 Task: Look for space in Gaborone, Botswana from 8th June, 2023 to 16th June, 2023 for 2 adults in price range Rs.10000 to Rs.15000. Place can be entire place with 1  bedroom having 1 bed and 1 bathroom. Property type can be house, flat, guest house, hotel. Amenities needed are: wifi, washing machine. Booking option can be shelf check-in. Required host language is English.
Action: Mouse moved to (418, 90)
Screenshot: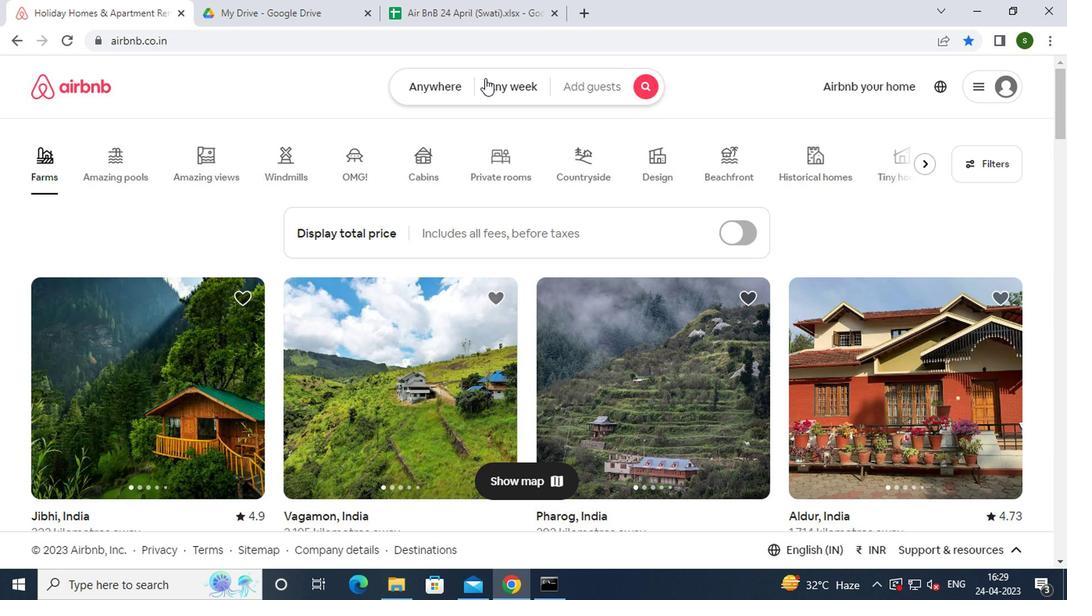 
Action: Mouse pressed left at (418, 90)
Screenshot: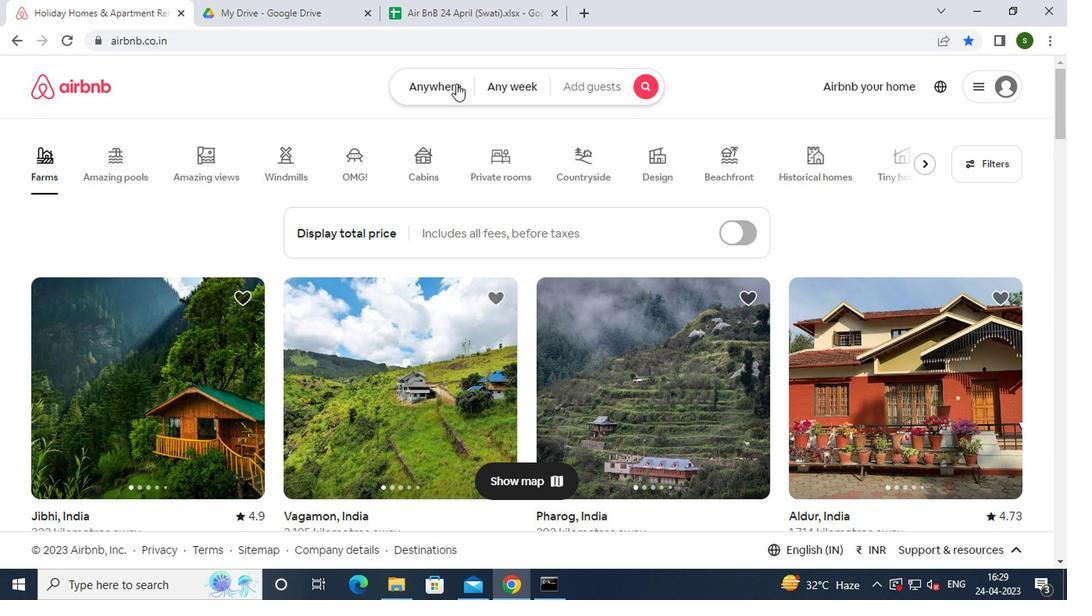 
Action: Mouse moved to (325, 144)
Screenshot: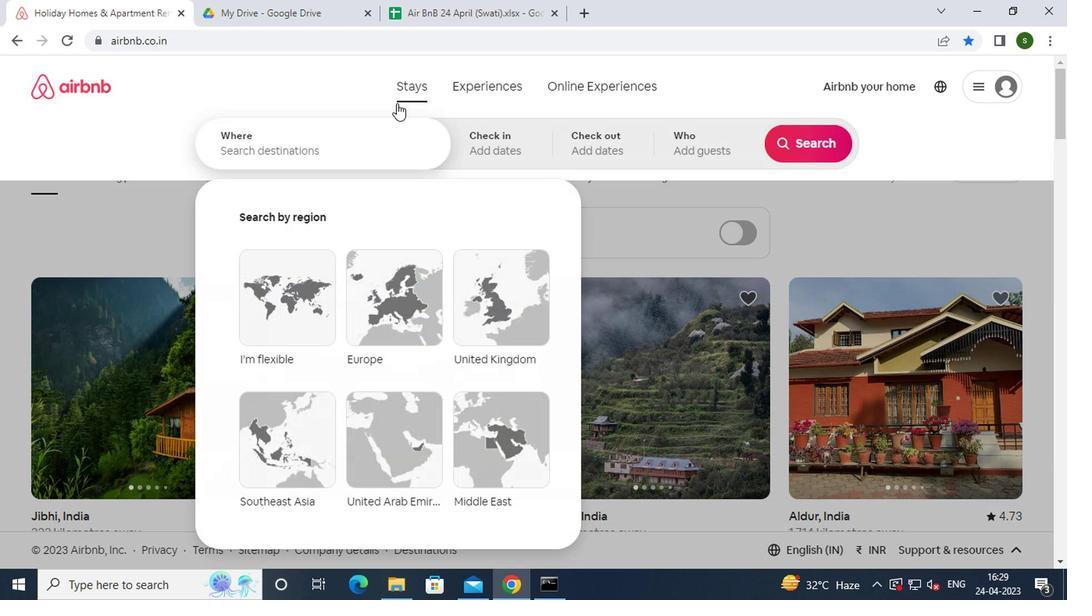 
Action: Mouse pressed left at (325, 144)
Screenshot: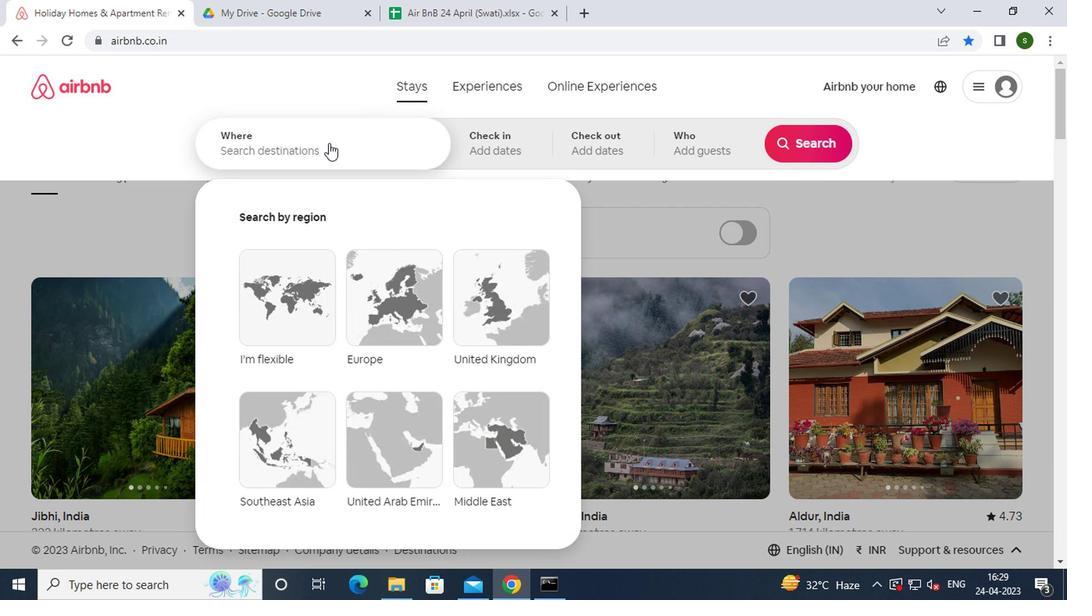 
Action: Key pressed g<Key.caps_lock>aborone,<Key.space><Key.caps_lock>b<Key.caps_lock>otswana<Key.enter>
Screenshot: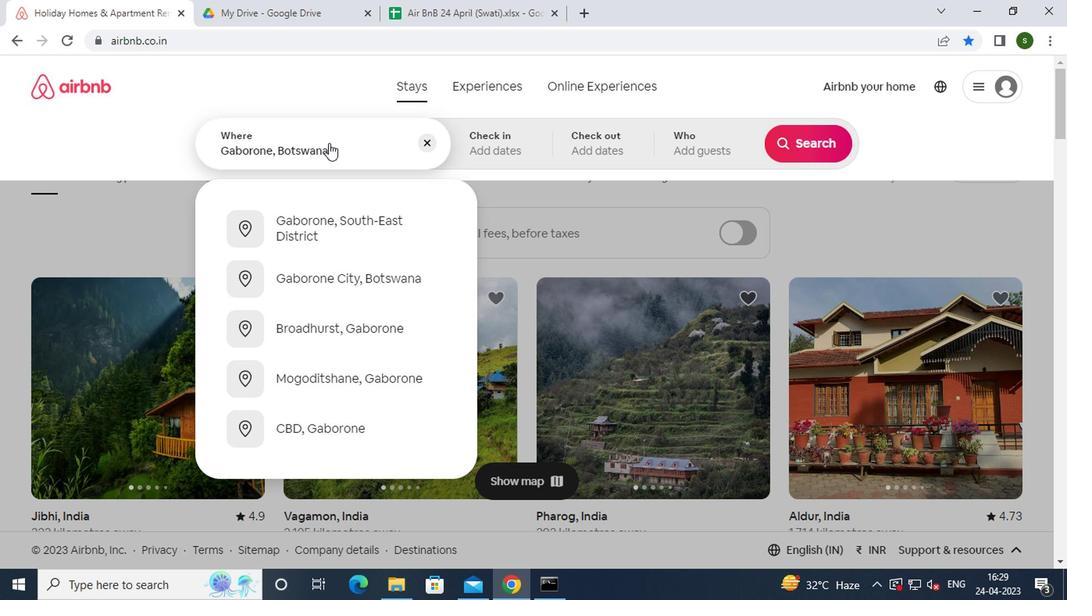 
Action: Mouse moved to (789, 266)
Screenshot: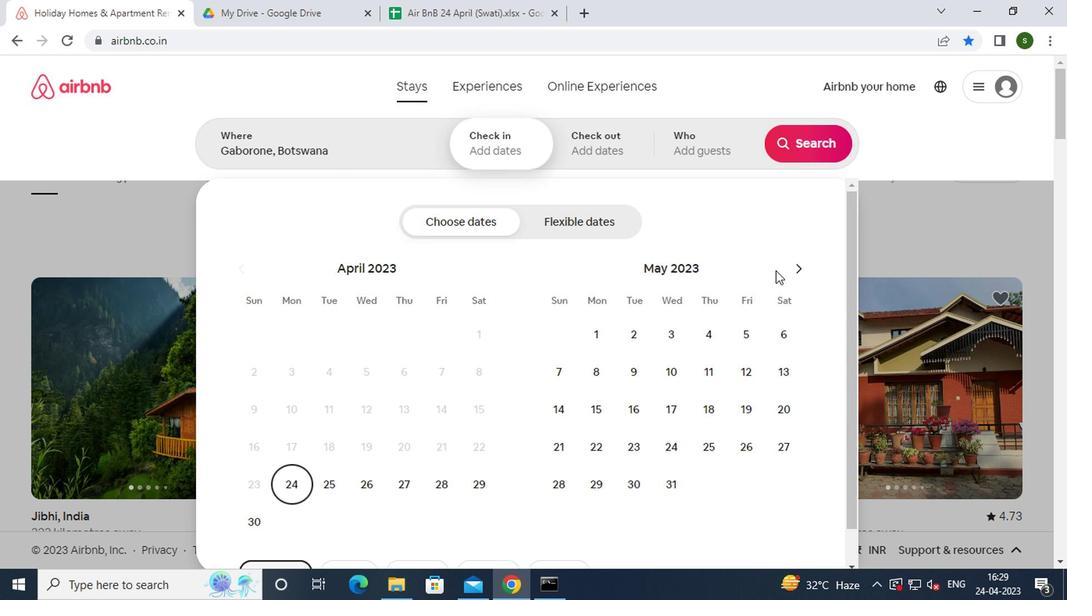 
Action: Mouse pressed left at (789, 266)
Screenshot: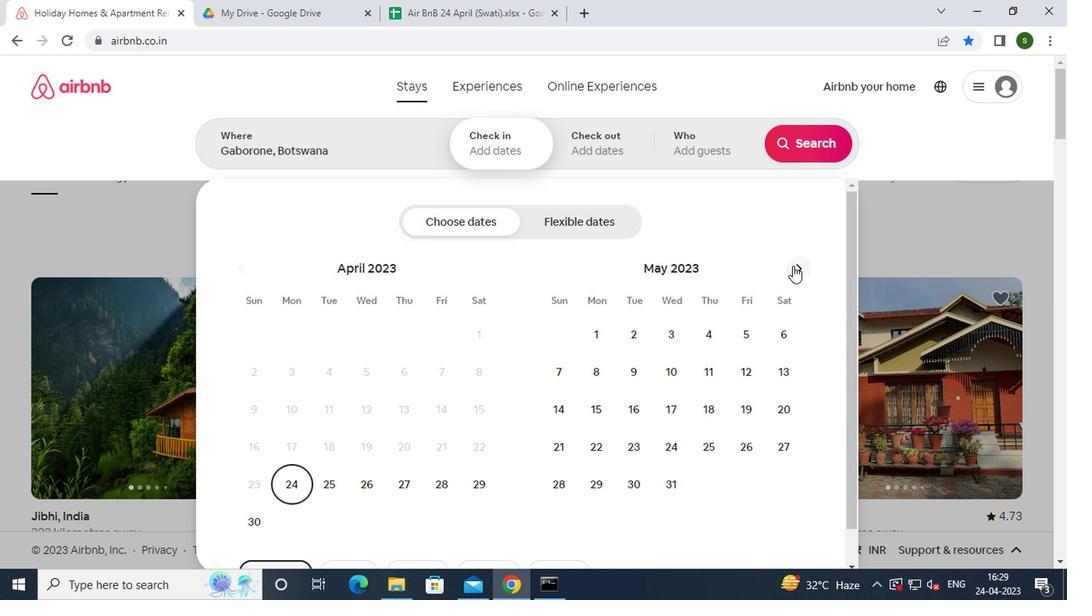 
Action: Mouse moved to (712, 380)
Screenshot: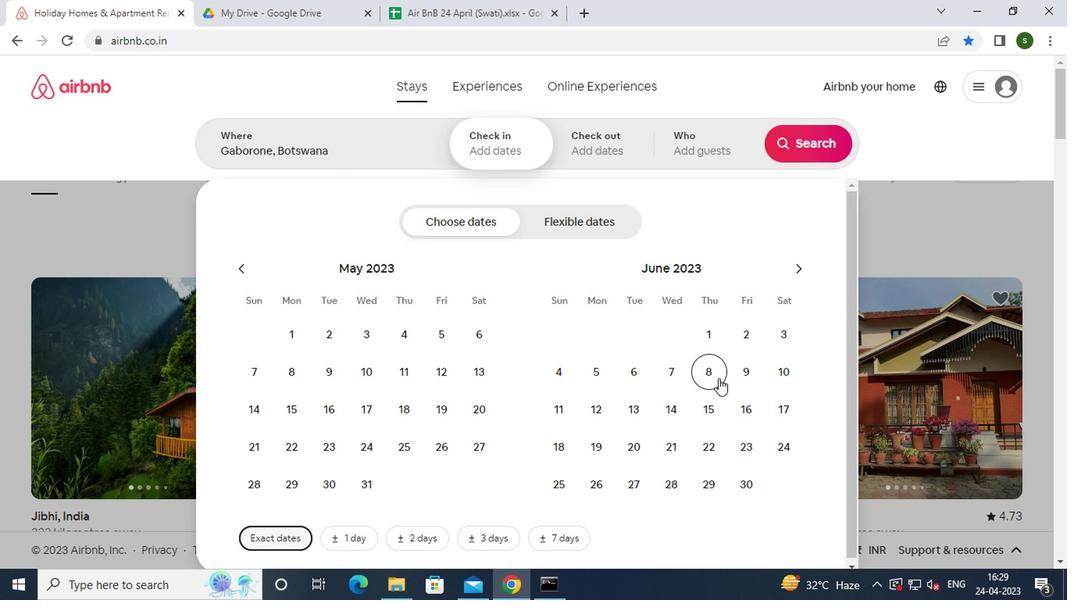 
Action: Mouse pressed left at (712, 380)
Screenshot: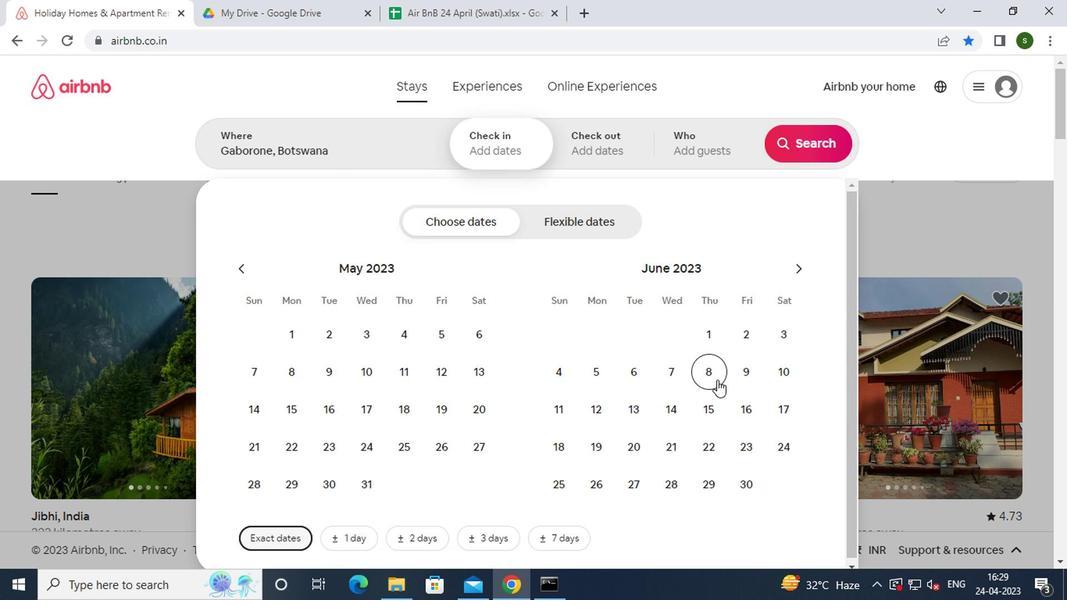 
Action: Mouse moved to (729, 406)
Screenshot: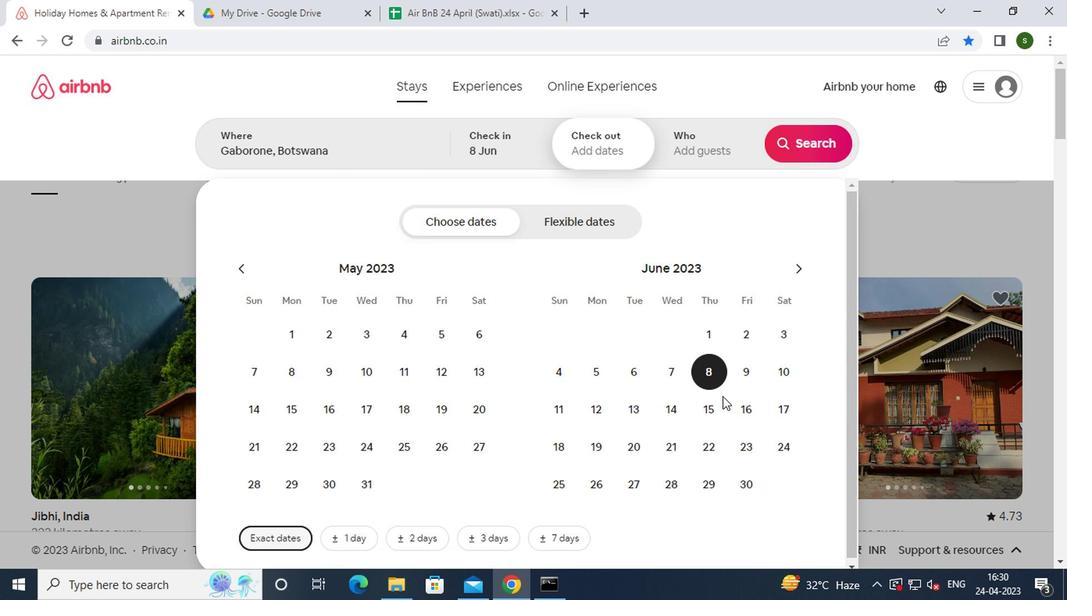 
Action: Mouse pressed left at (729, 406)
Screenshot: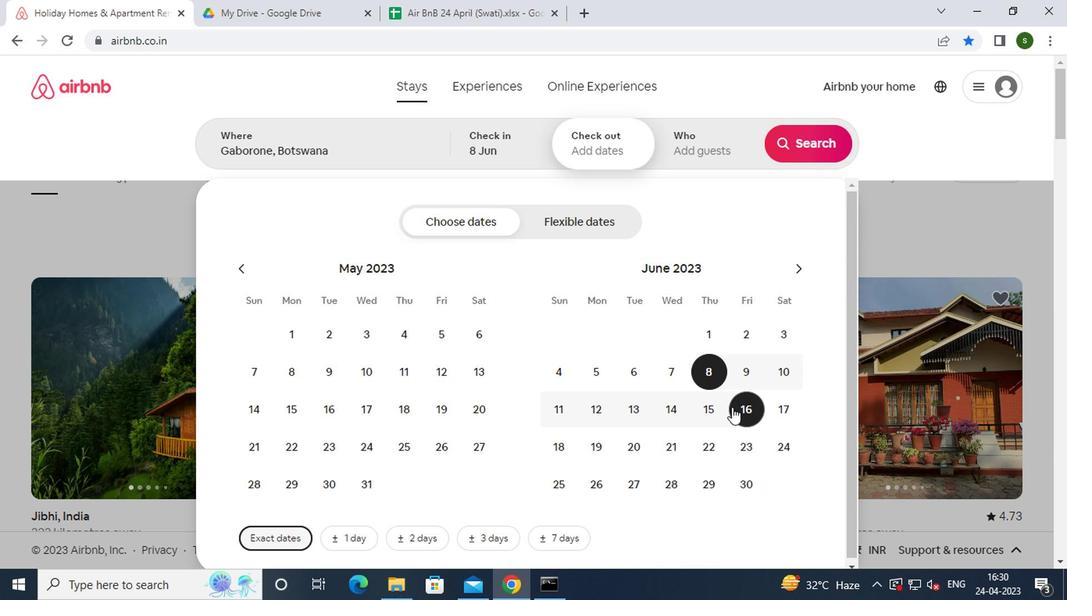 
Action: Mouse moved to (715, 141)
Screenshot: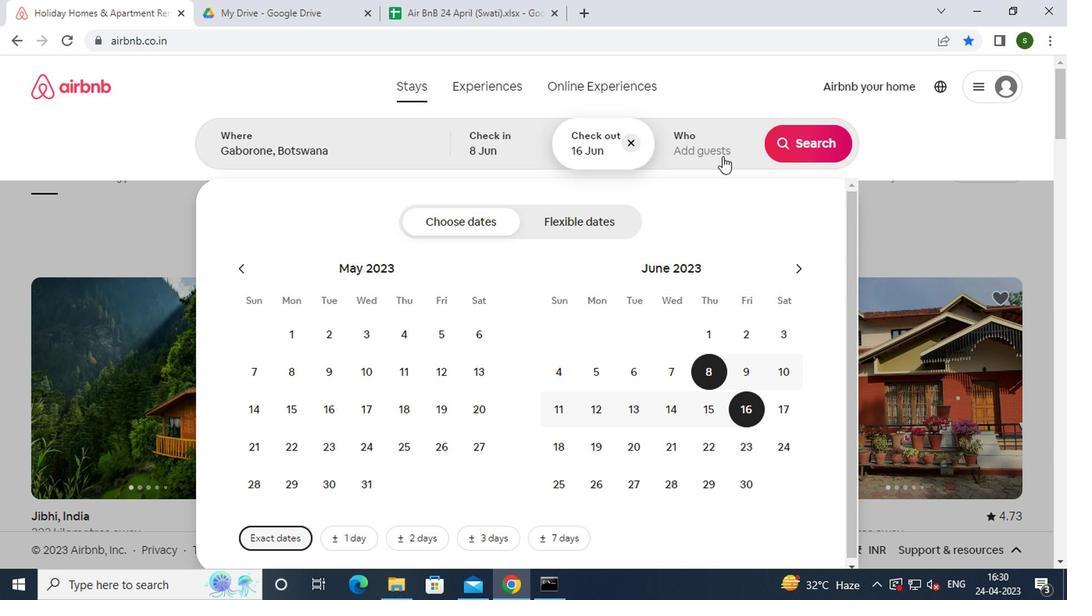 
Action: Mouse pressed left at (715, 141)
Screenshot: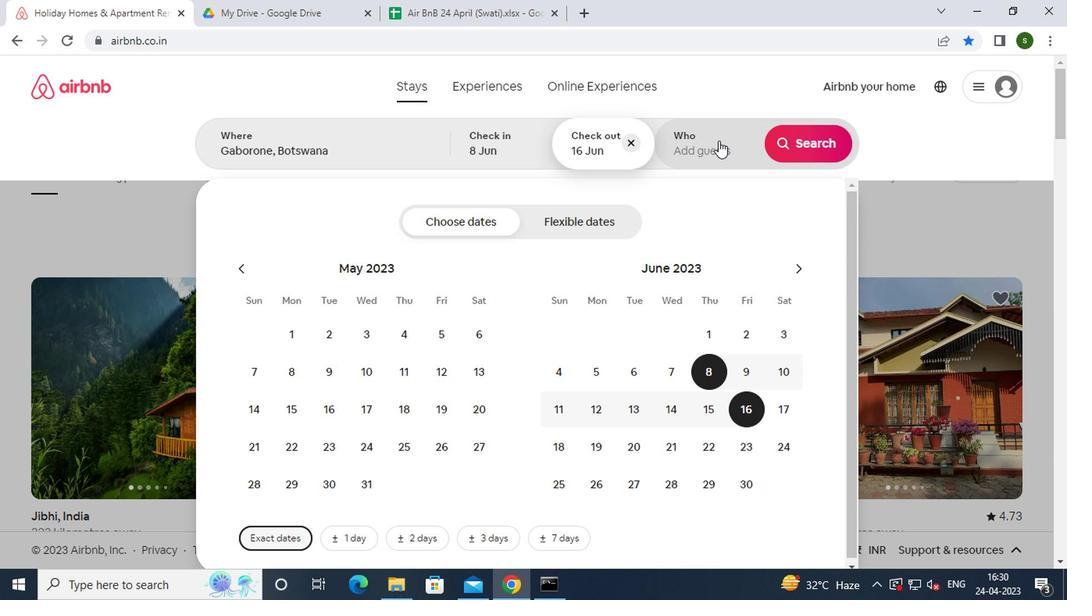 
Action: Mouse moved to (812, 224)
Screenshot: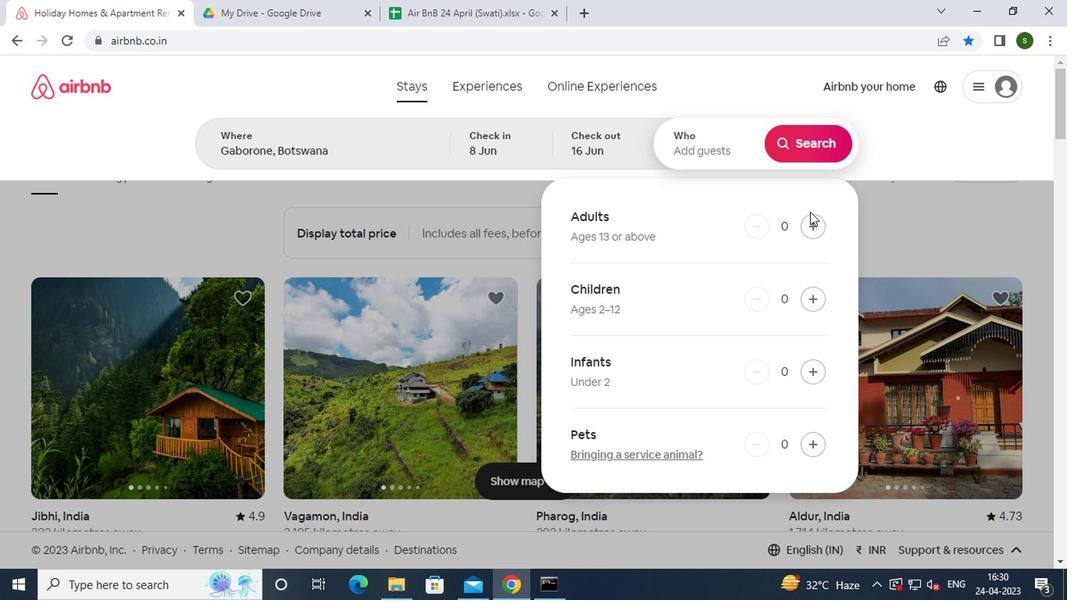 
Action: Mouse pressed left at (812, 224)
Screenshot: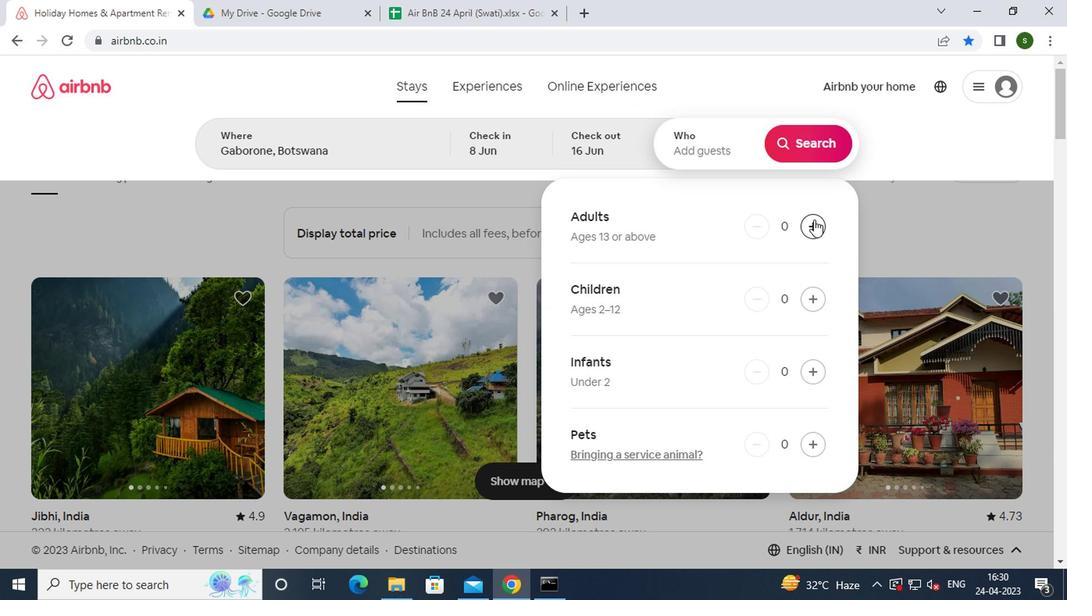 
Action: Mouse pressed left at (812, 224)
Screenshot: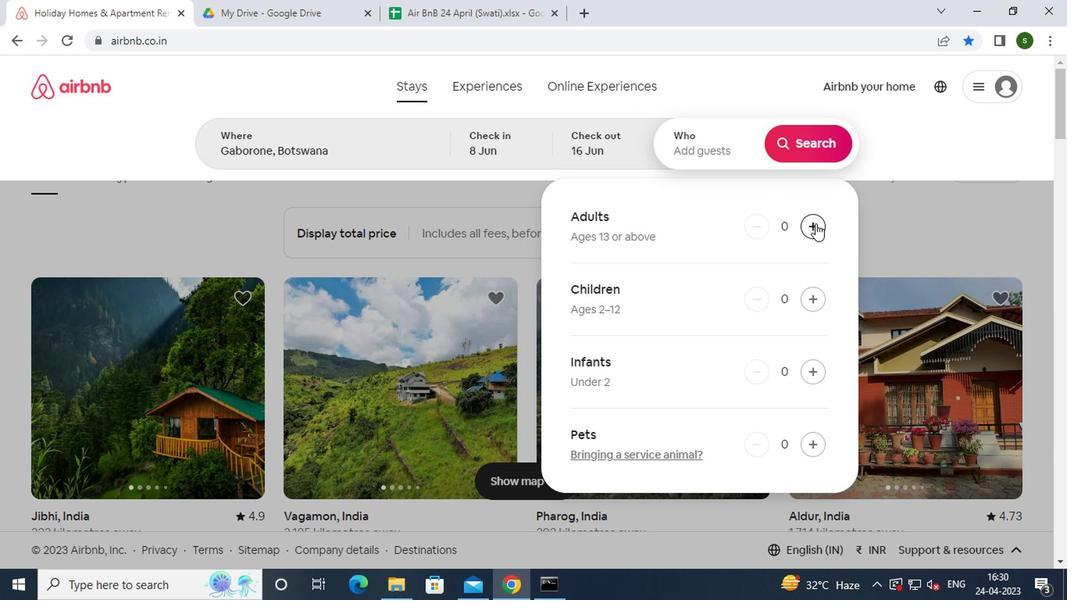 
Action: Mouse moved to (809, 152)
Screenshot: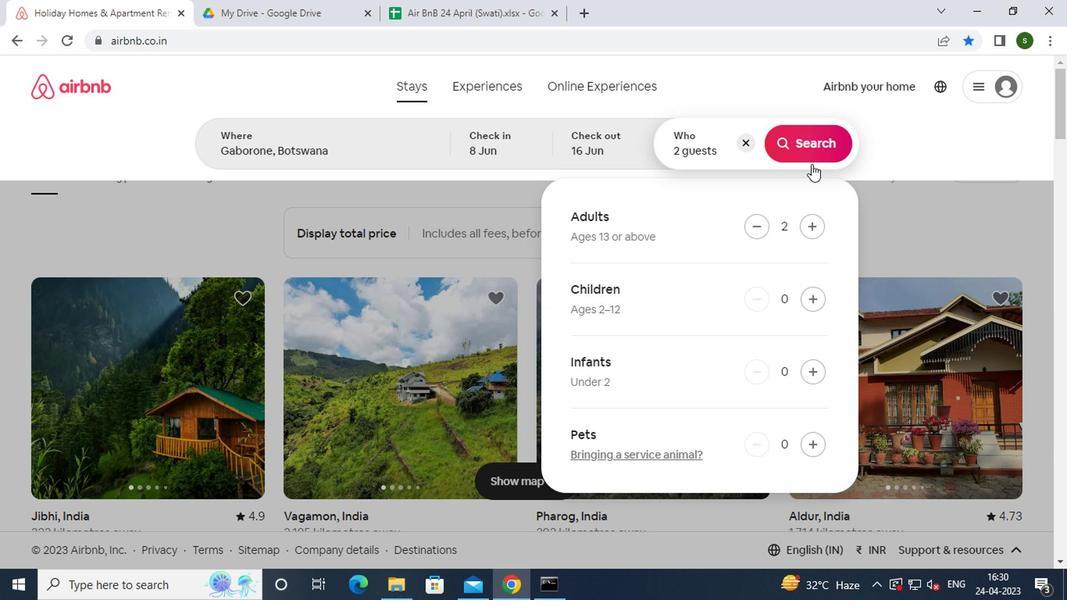 
Action: Mouse pressed left at (809, 152)
Screenshot: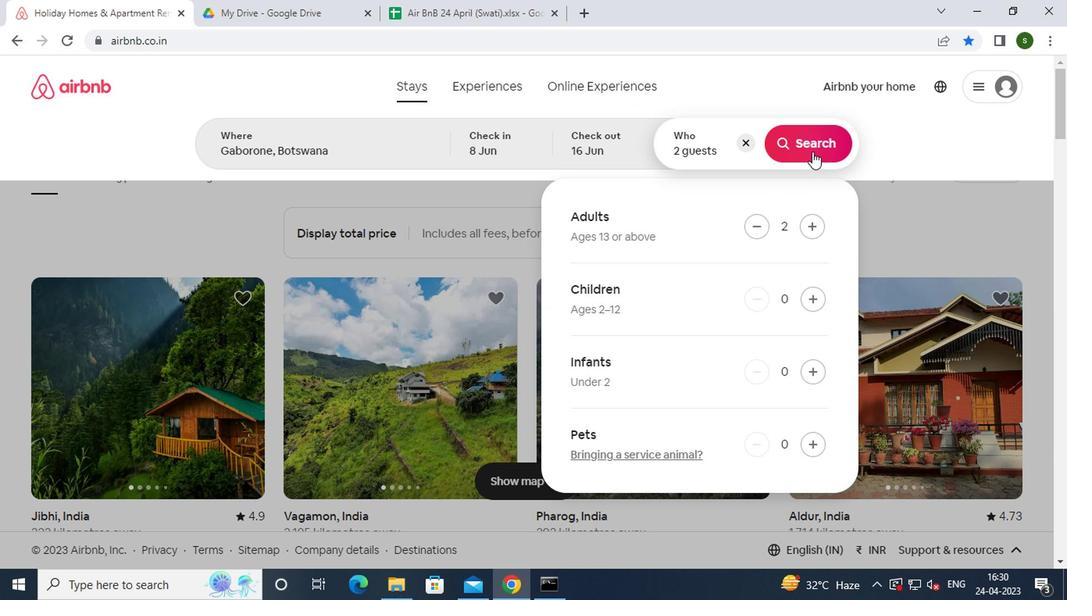 
Action: Mouse moved to (979, 148)
Screenshot: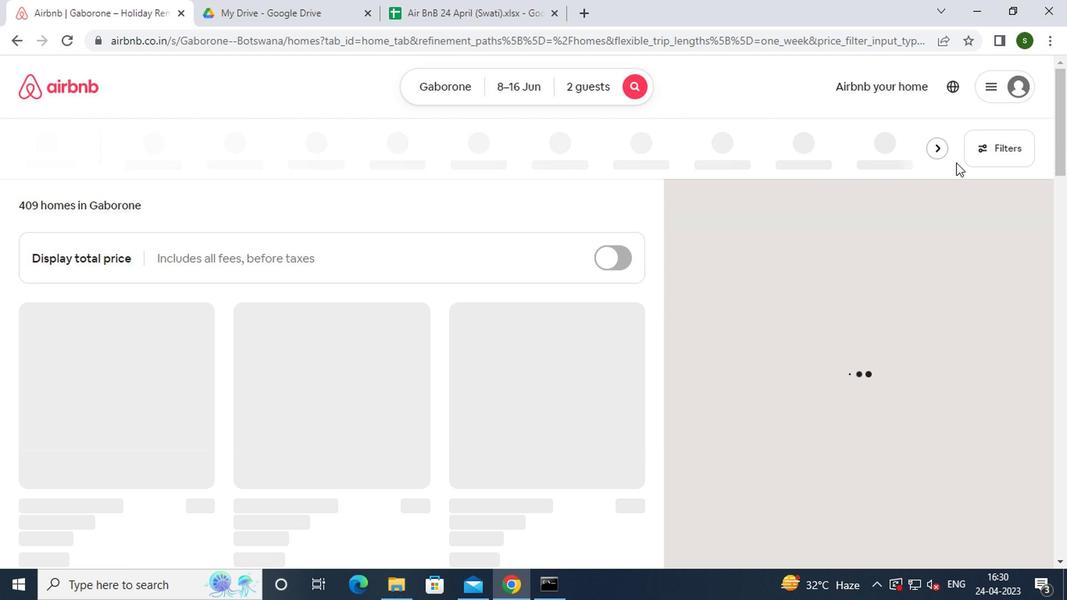 
Action: Mouse pressed left at (979, 148)
Screenshot: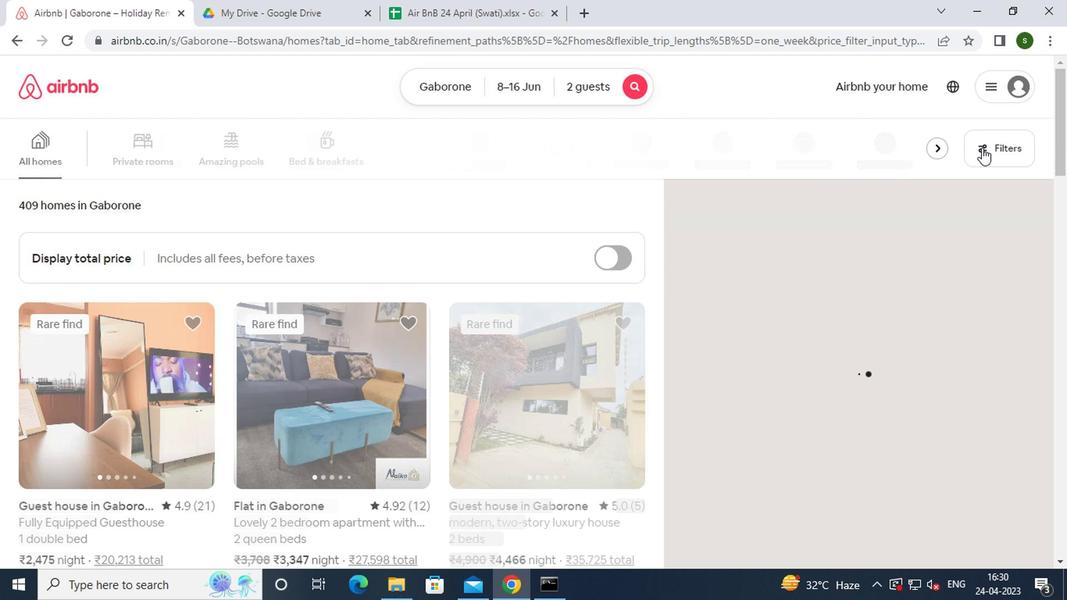 
Action: Mouse moved to (331, 353)
Screenshot: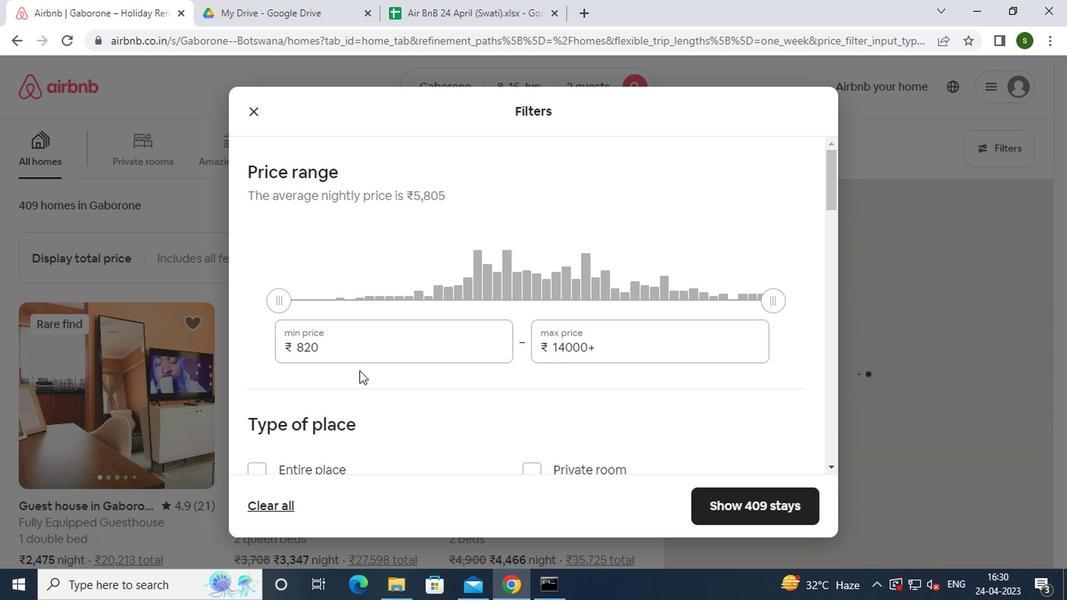 
Action: Mouse pressed left at (331, 353)
Screenshot: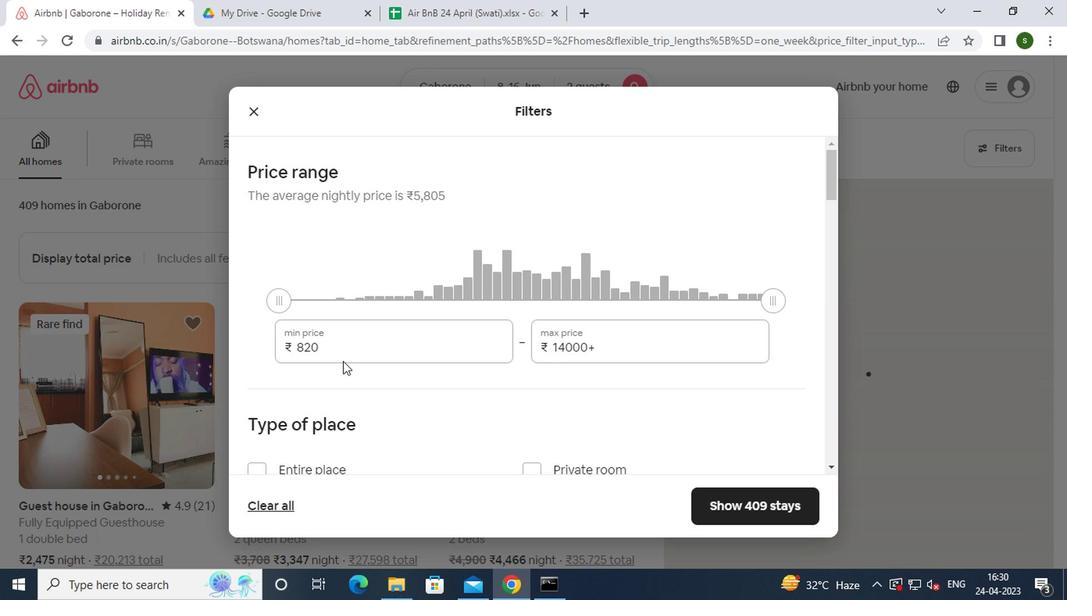 
Action: Key pressed <Key.backspace><Key.backspace><Key.backspace><Key.backspace>10000
Screenshot: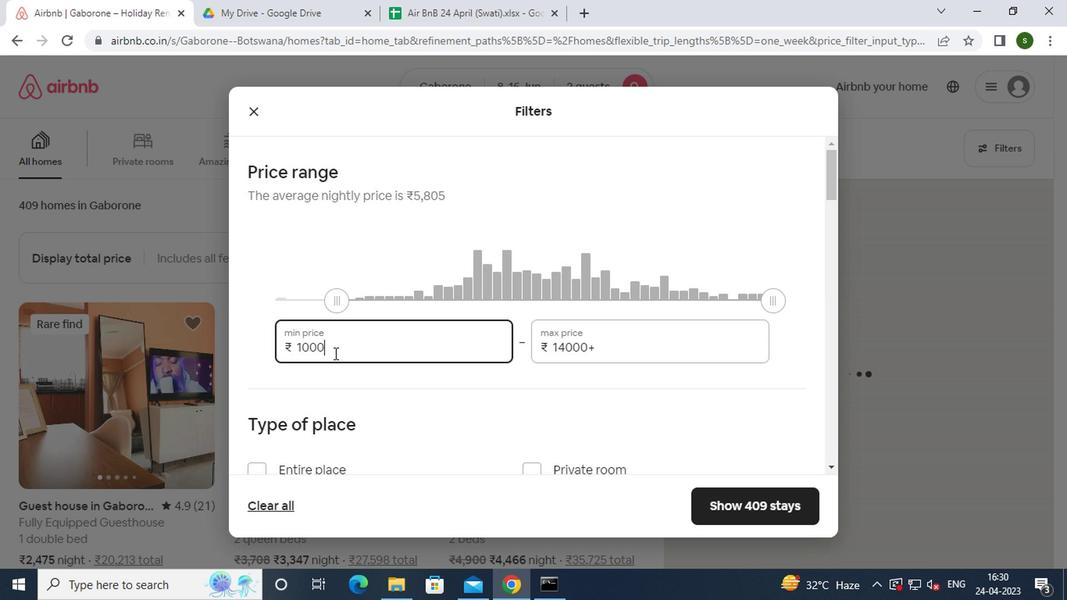 
Action: Mouse moved to (608, 344)
Screenshot: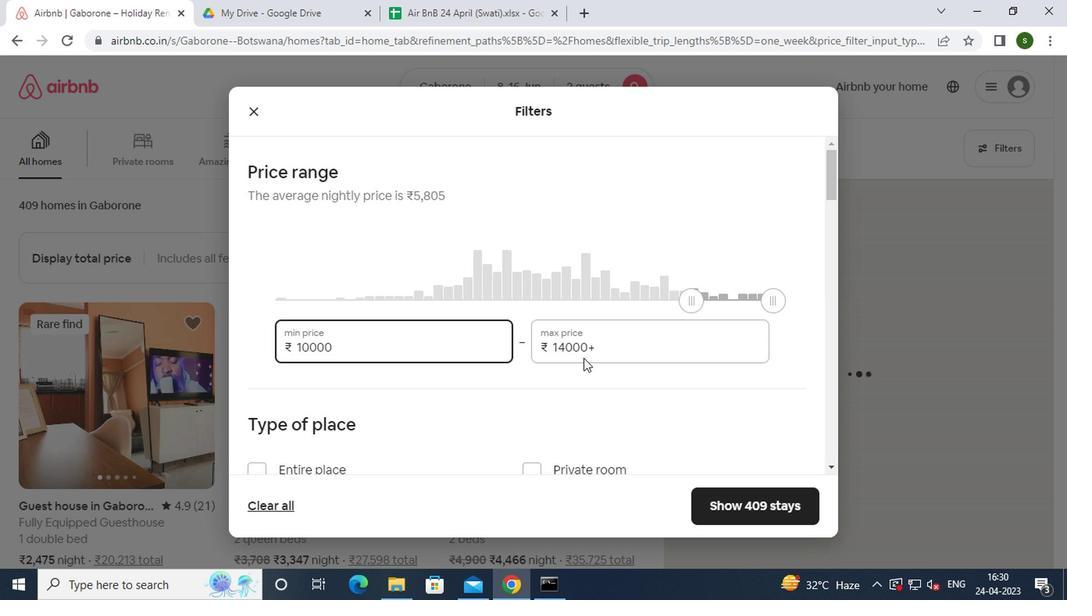 
Action: Mouse pressed left at (608, 344)
Screenshot: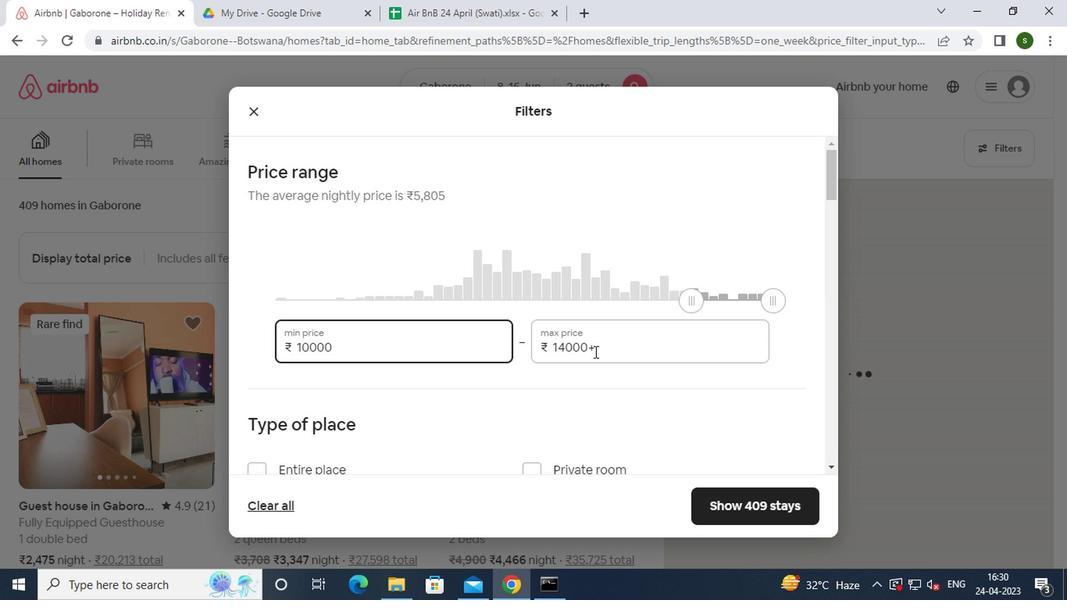
Action: Key pressed <Key.backspace><Key.backspace><Key.backspace><Key.backspace><Key.backspace><Key.backspace><Key.backspace><Key.backspace><Key.backspace><Key.backspace>15000
Screenshot: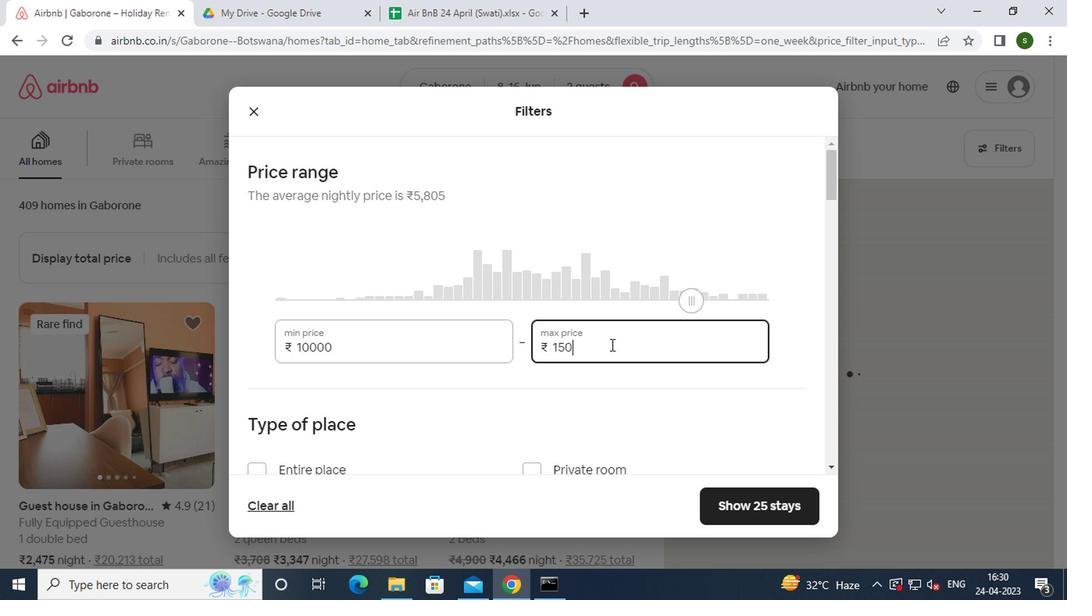 
Action: Mouse moved to (550, 350)
Screenshot: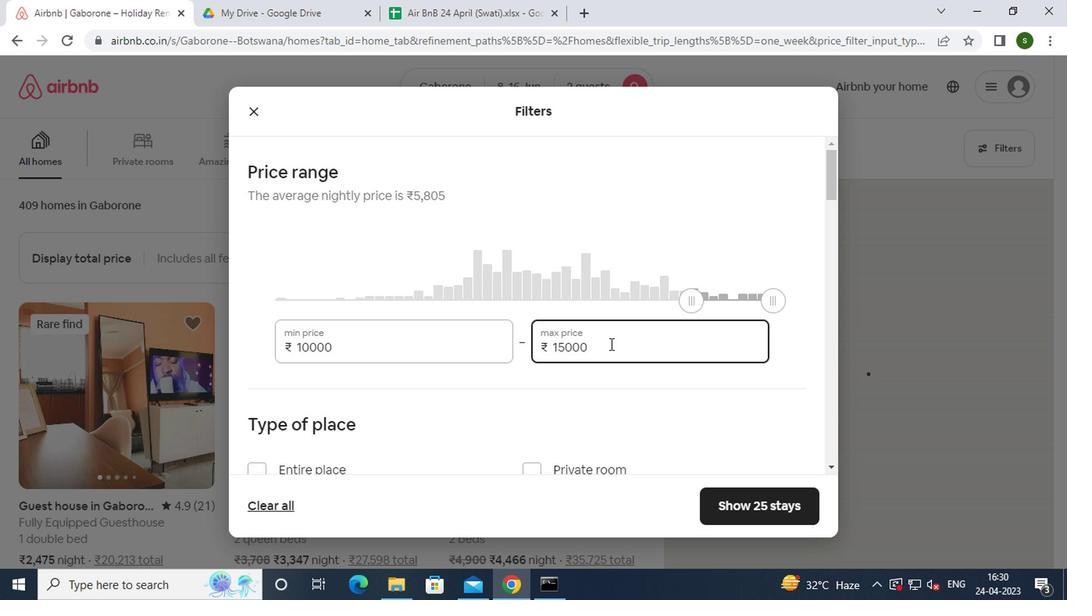 
Action: Mouse scrolled (550, 349) with delta (0, 0)
Screenshot: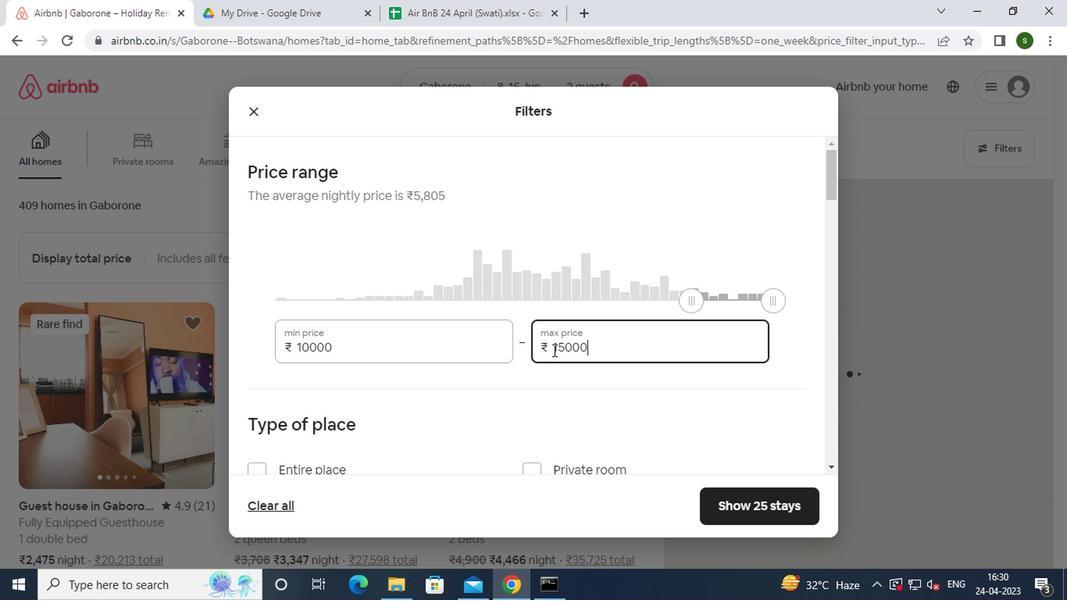 
Action: Mouse scrolled (550, 349) with delta (0, 0)
Screenshot: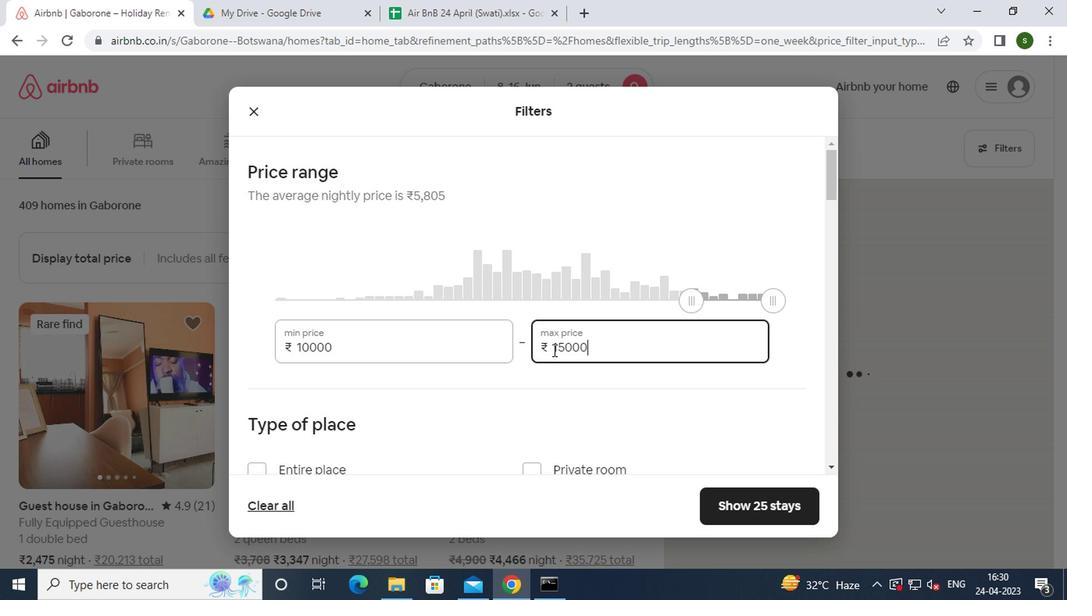 
Action: Mouse moved to (312, 330)
Screenshot: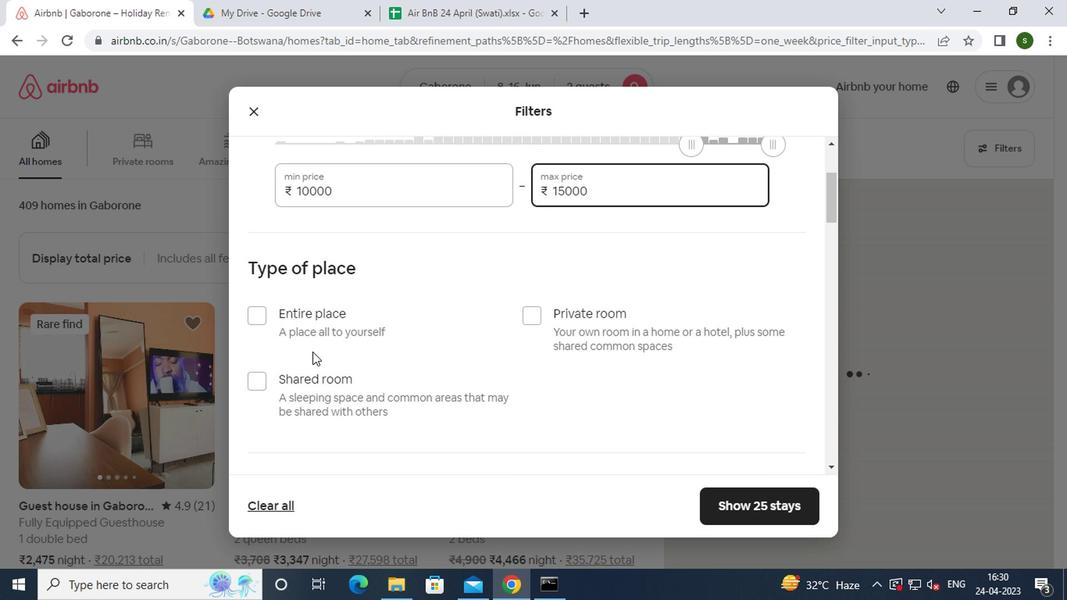 
Action: Mouse pressed left at (312, 330)
Screenshot: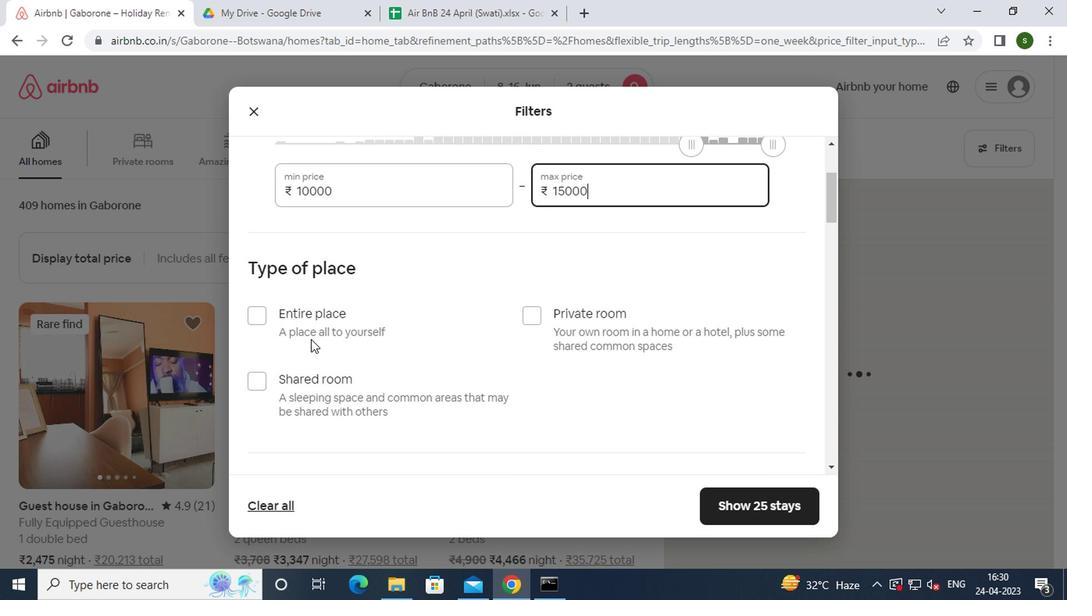 
Action: Mouse moved to (468, 345)
Screenshot: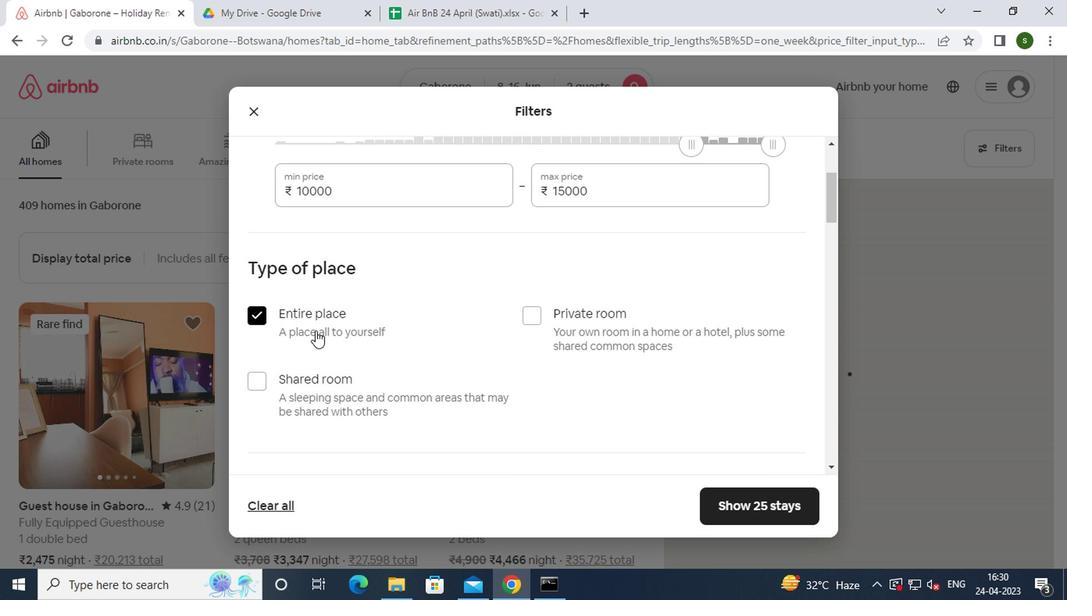 
Action: Mouse scrolled (468, 344) with delta (0, -1)
Screenshot: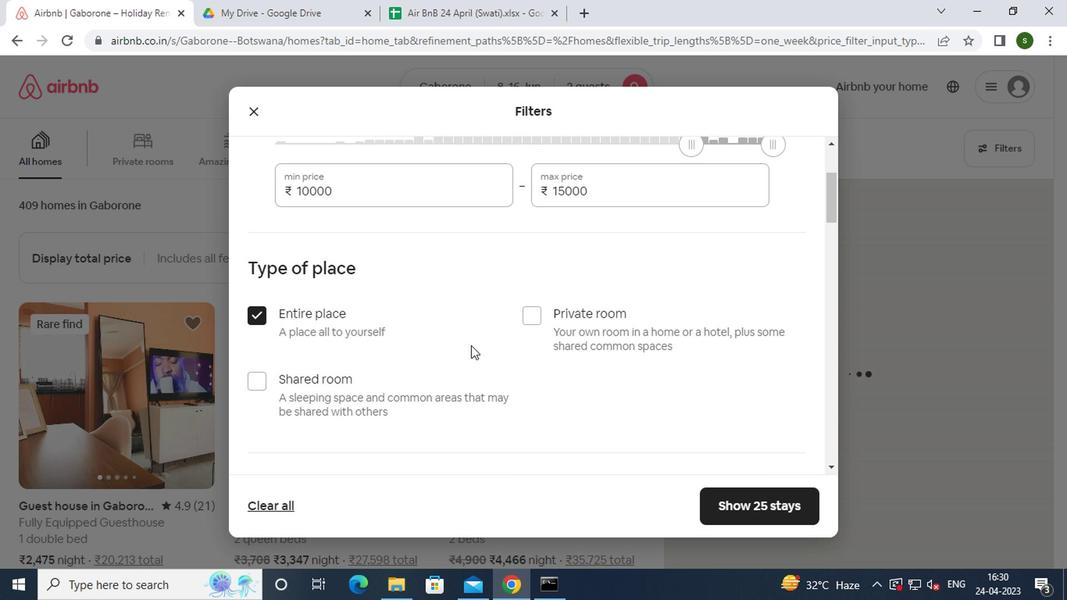 
Action: Mouse scrolled (468, 344) with delta (0, -1)
Screenshot: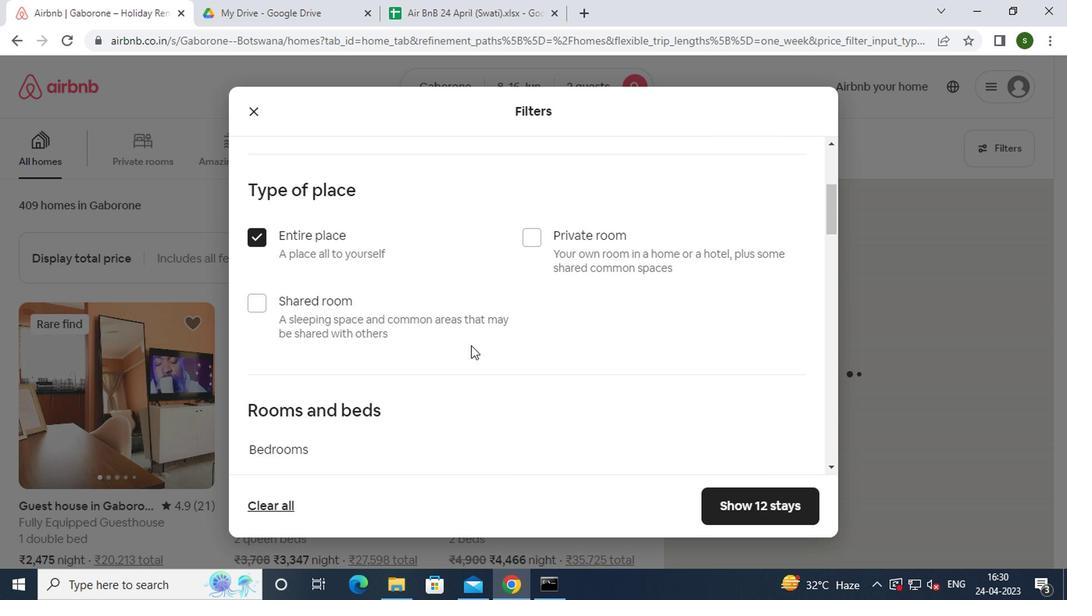 
Action: Mouse scrolled (468, 344) with delta (0, -1)
Screenshot: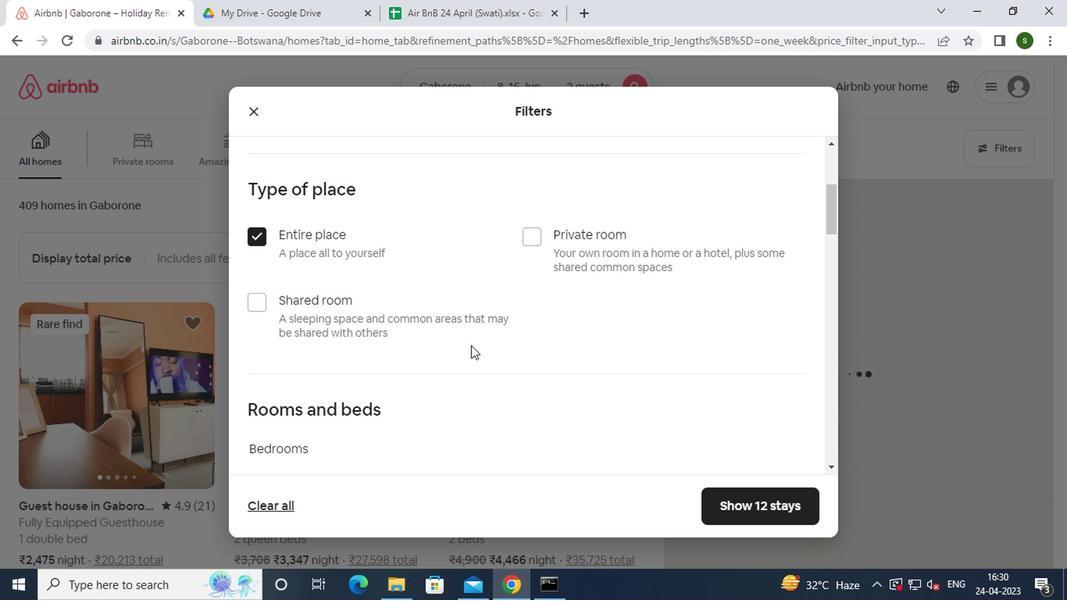 
Action: Mouse scrolled (468, 344) with delta (0, -1)
Screenshot: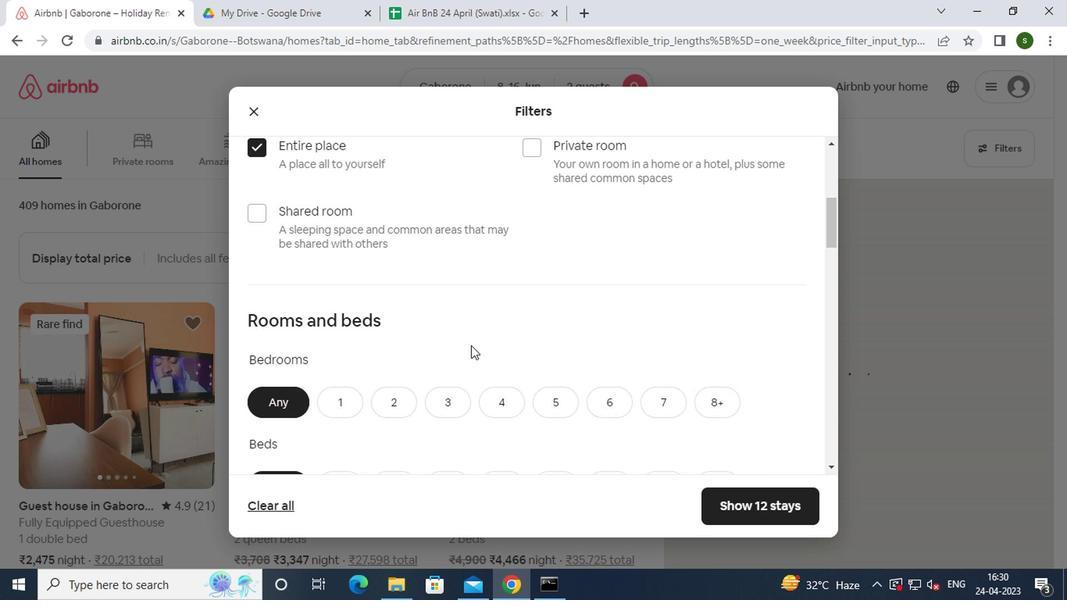 
Action: Mouse moved to (347, 264)
Screenshot: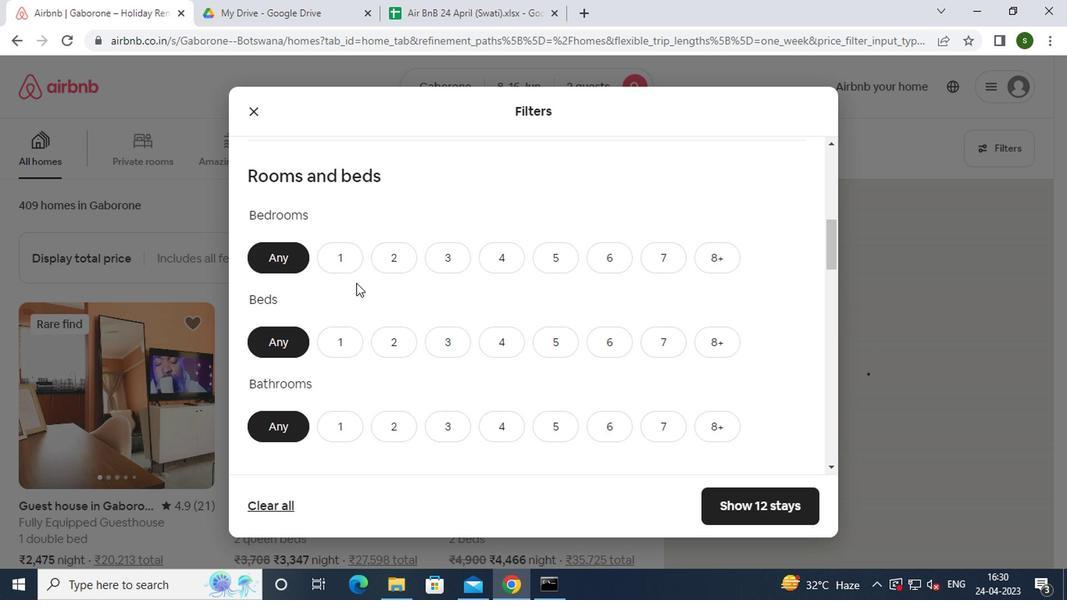 
Action: Mouse pressed left at (347, 264)
Screenshot: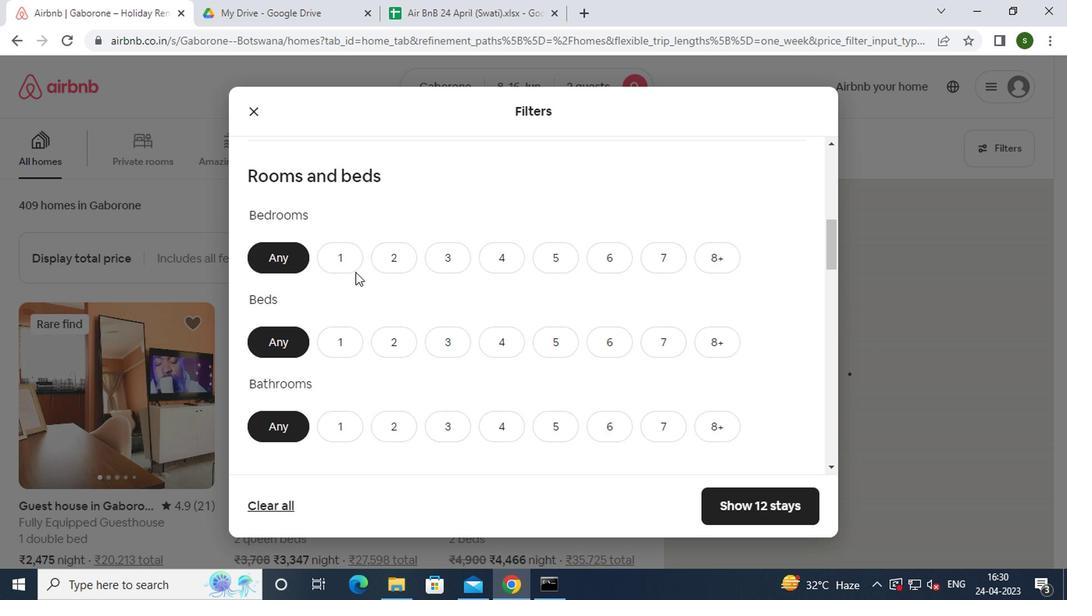 
Action: Mouse moved to (361, 343)
Screenshot: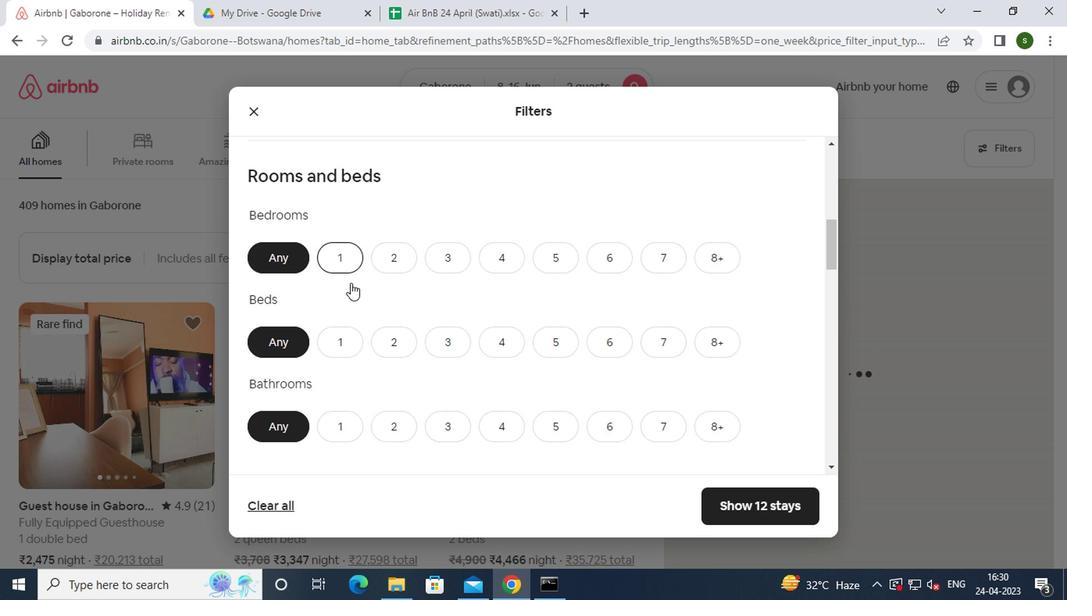 
Action: Mouse pressed left at (361, 343)
Screenshot: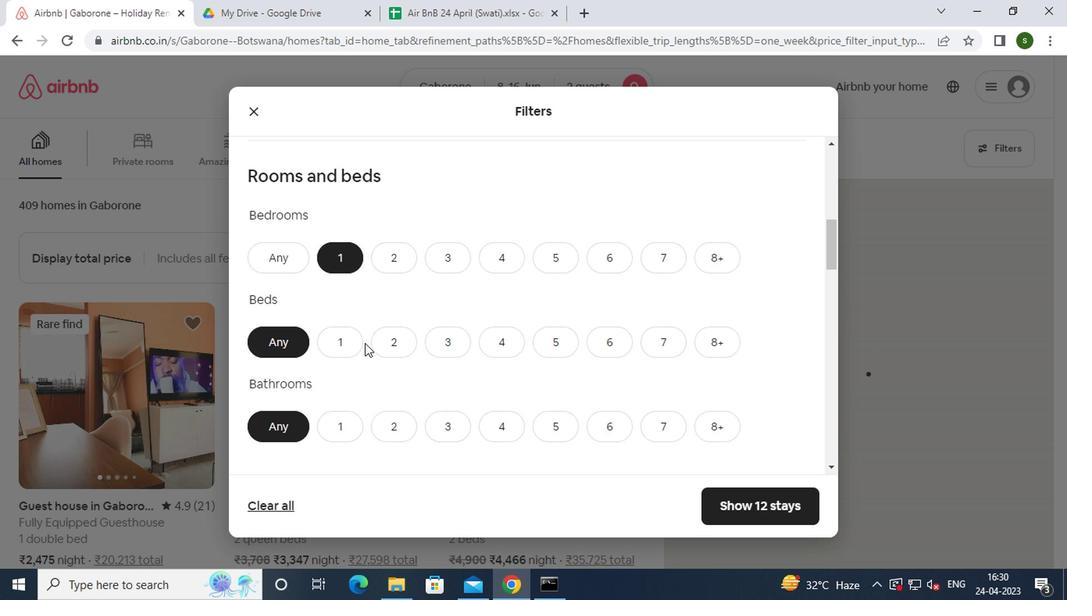 
Action: Mouse moved to (349, 343)
Screenshot: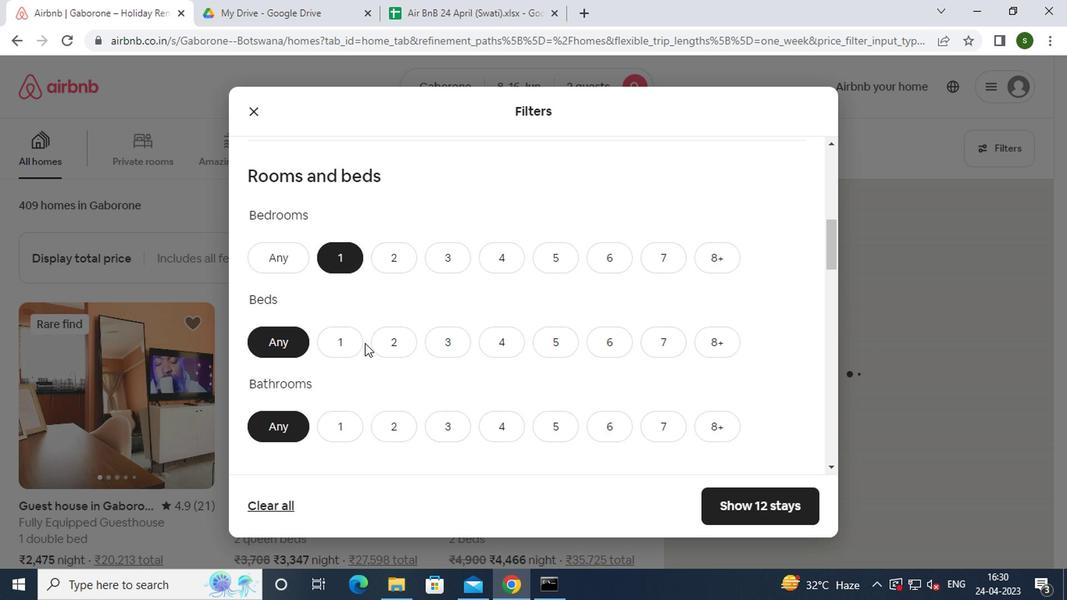 
Action: Mouse pressed left at (349, 343)
Screenshot: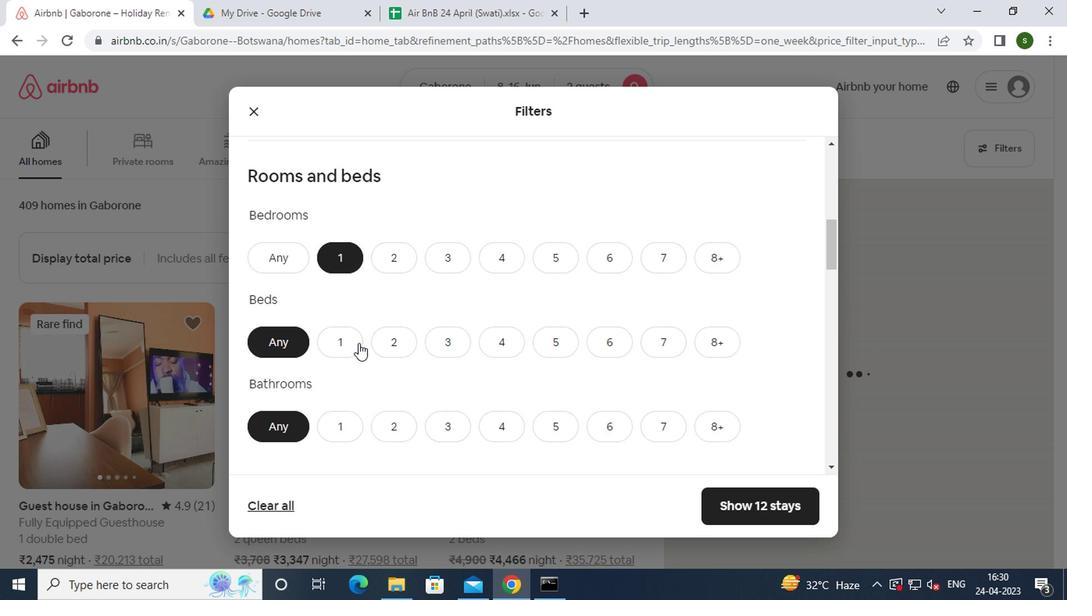 
Action: Mouse moved to (345, 420)
Screenshot: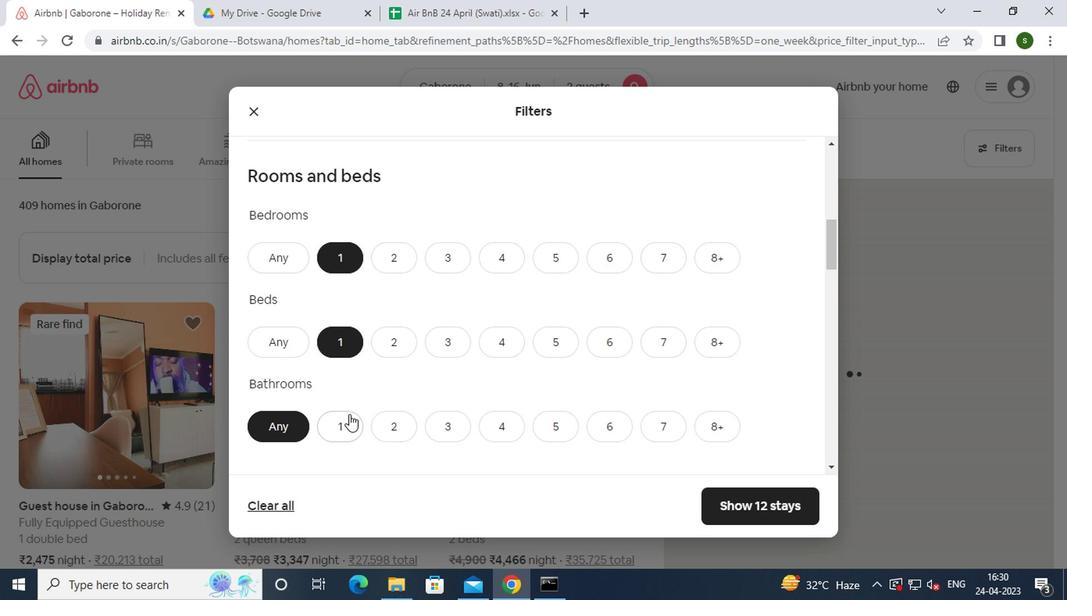
Action: Mouse pressed left at (345, 420)
Screenshot: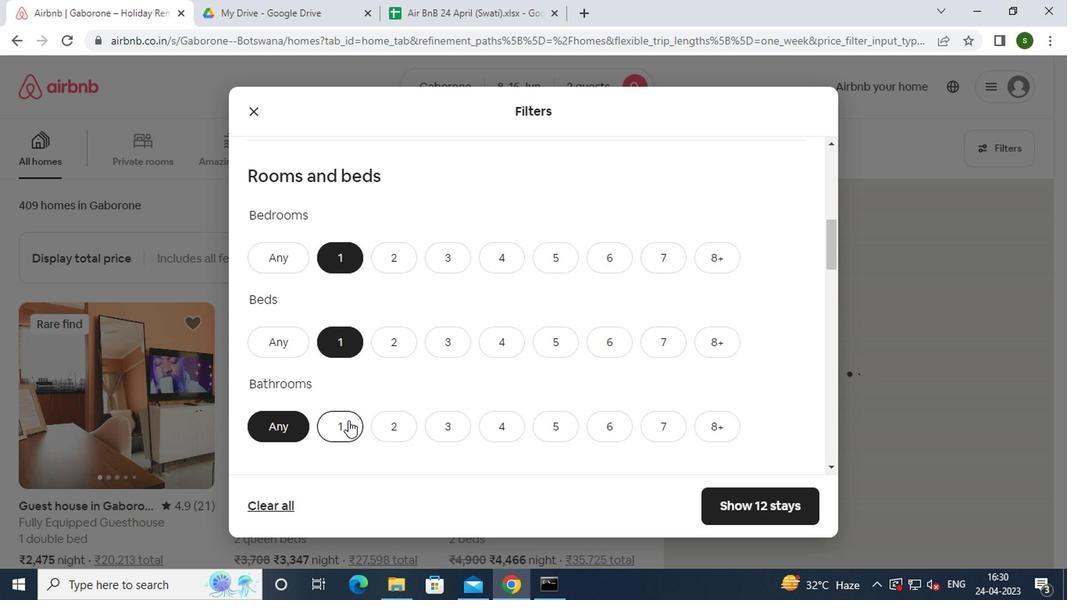 
Action: Mouse moved to (443, 374)
Screenshot: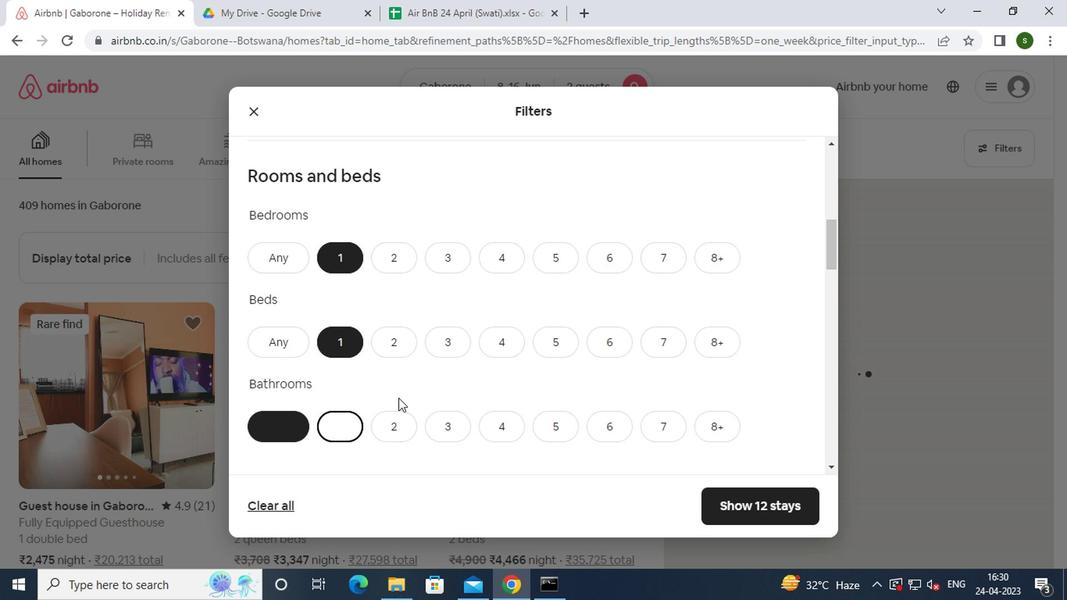
Action: Mouse scrolled (443, 373) with delta (0, -1)
Screenshot: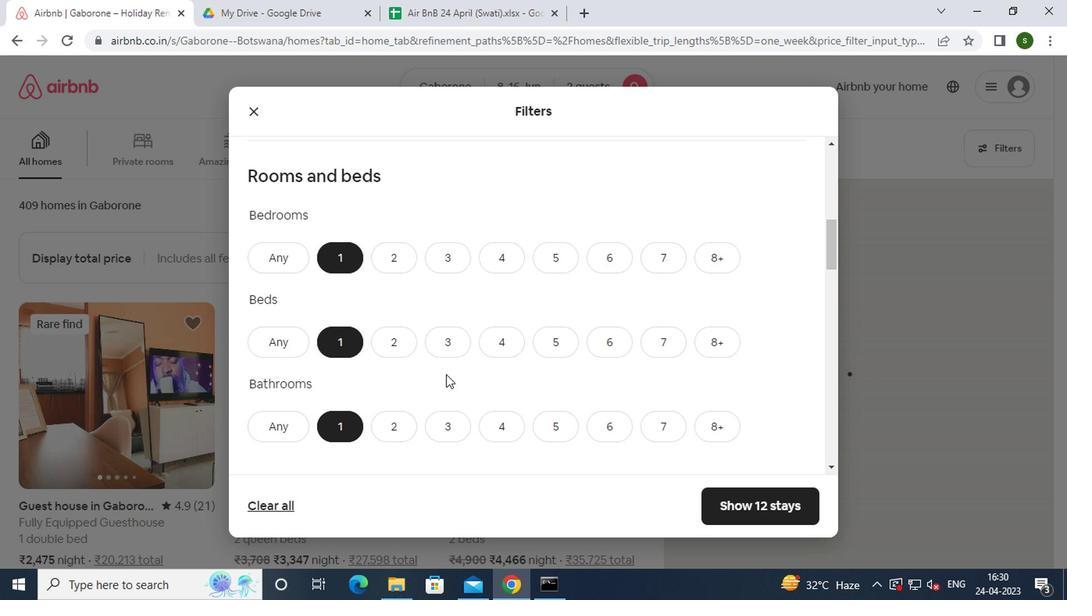 
Action: Mouse scrolled (443, 373) with delta (0, -1)
Screenshot: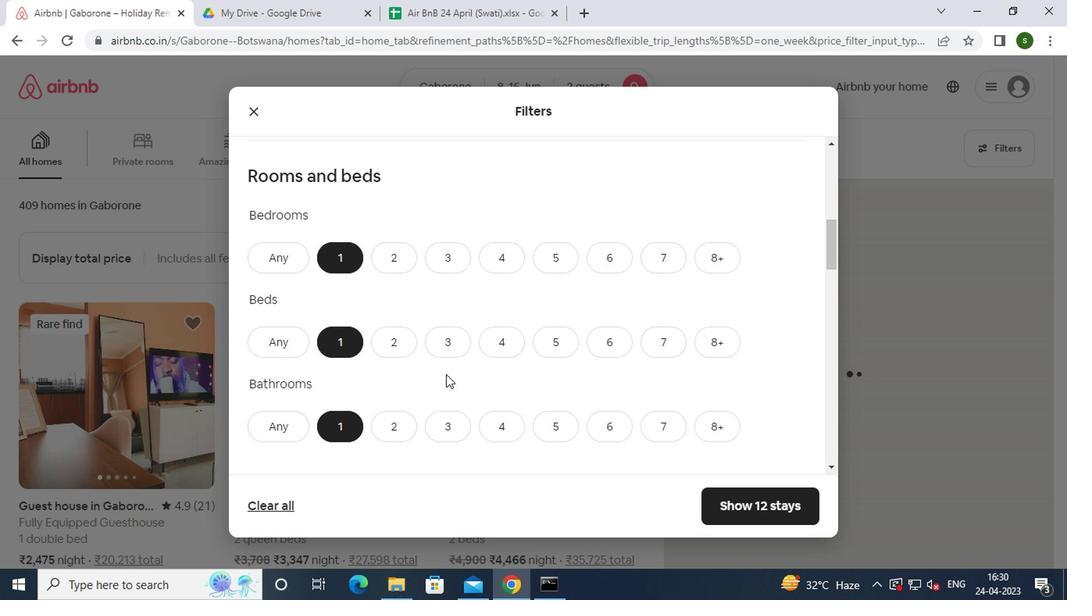 
Action: Mouse scrolled (443, 373) with delta (0, -1)
Screenshot: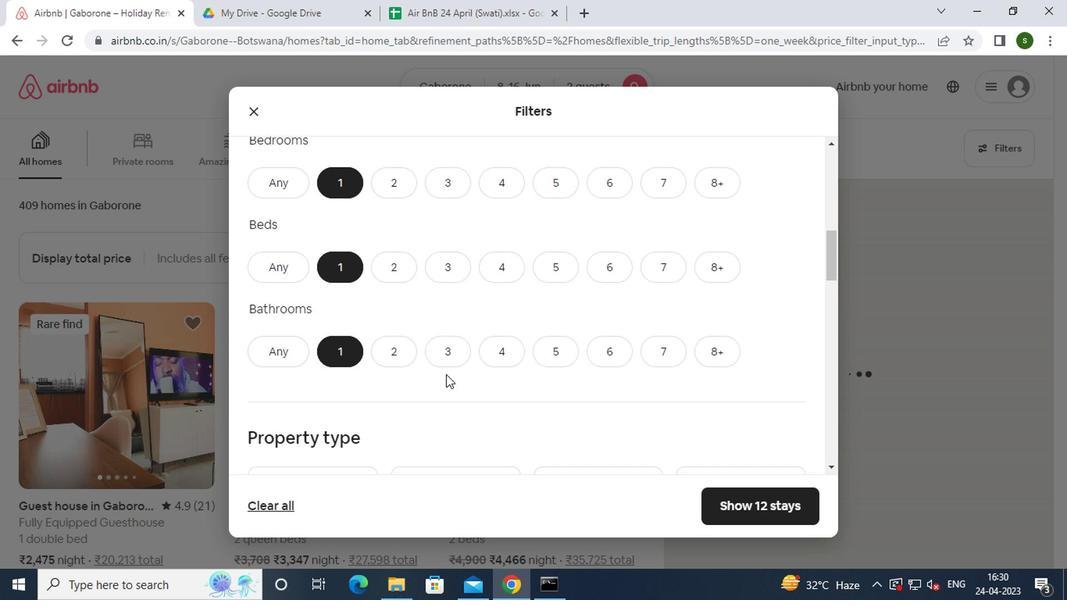 
Action: Mouse moved to (319, 362)
Screenshot: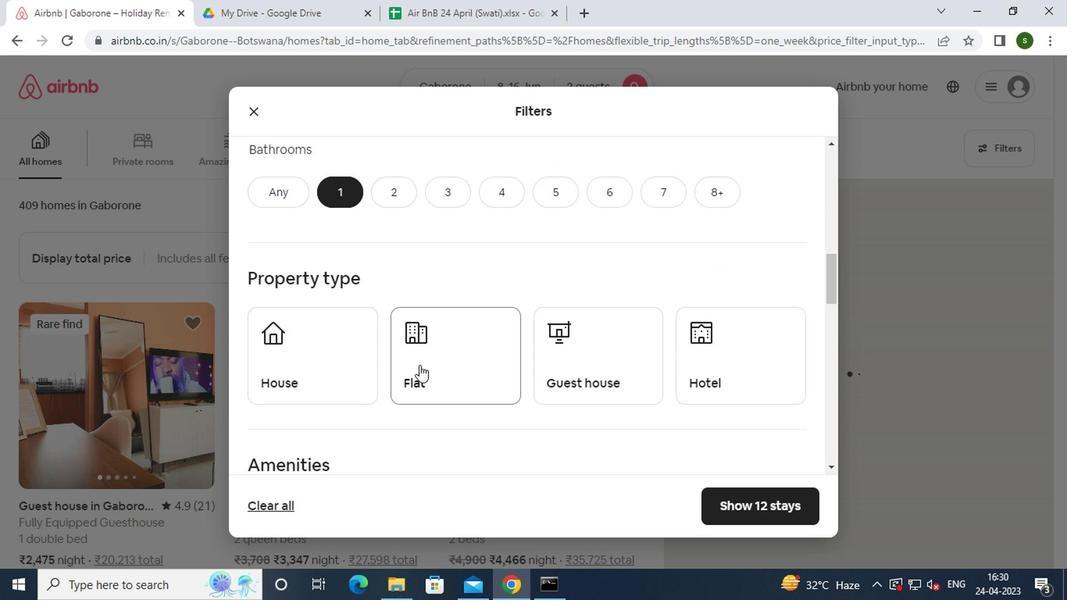 
Action: Mouse pressed left at (319, 362)
Screenshot: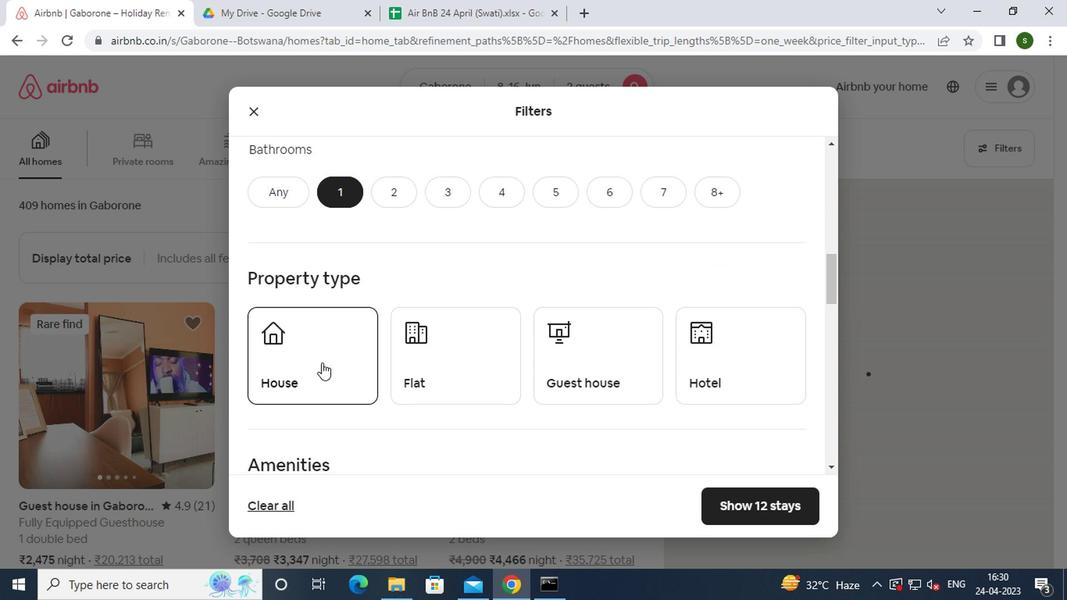 
Action: Mouse moved to (466, 379)
Screenshot: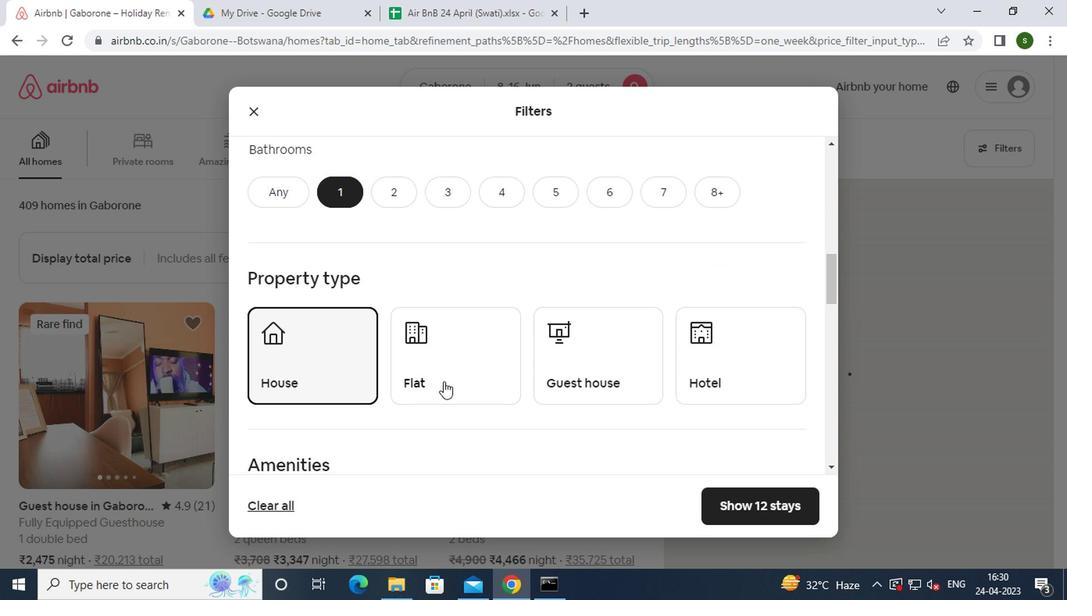 
Action: Mouse pressed left at (466, 379)
Screenshot: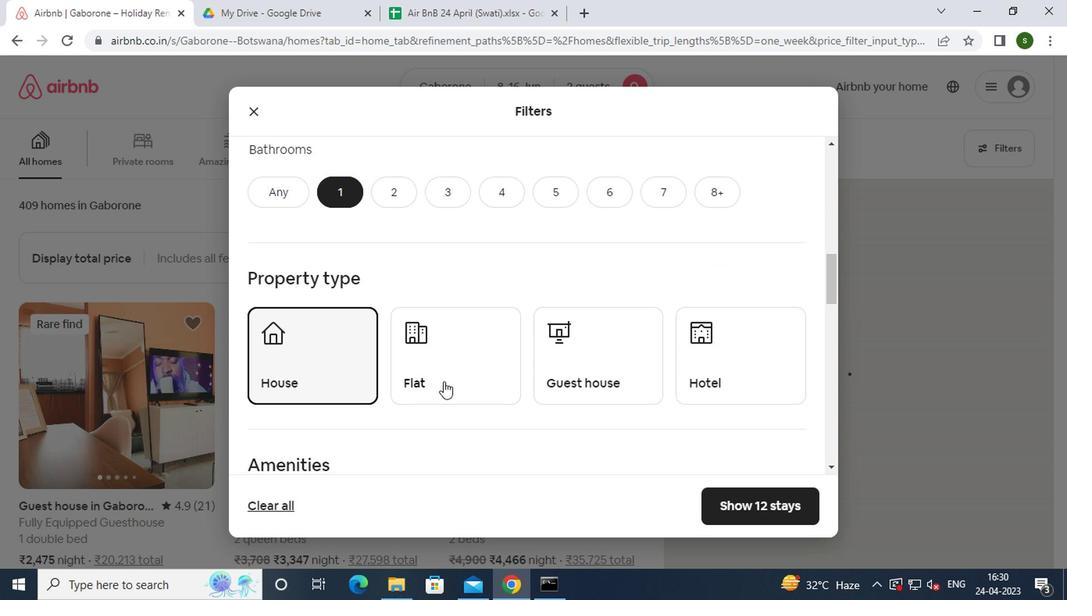 
Action: Mouse moved to (582, 357)
Screenshot: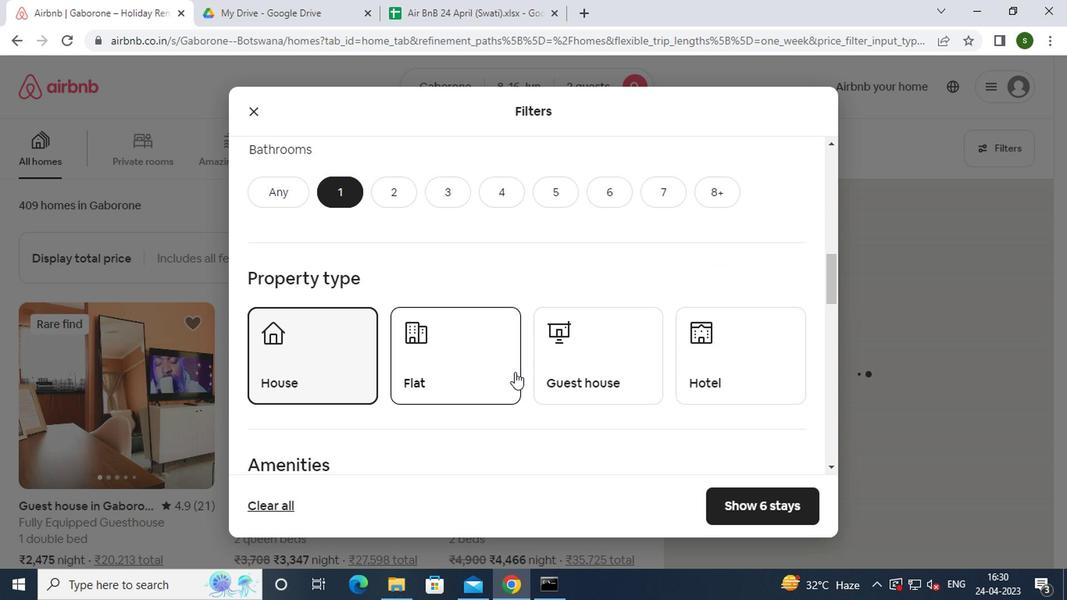 
Action: Mouse pressed left at (582, 357)
Screenshot: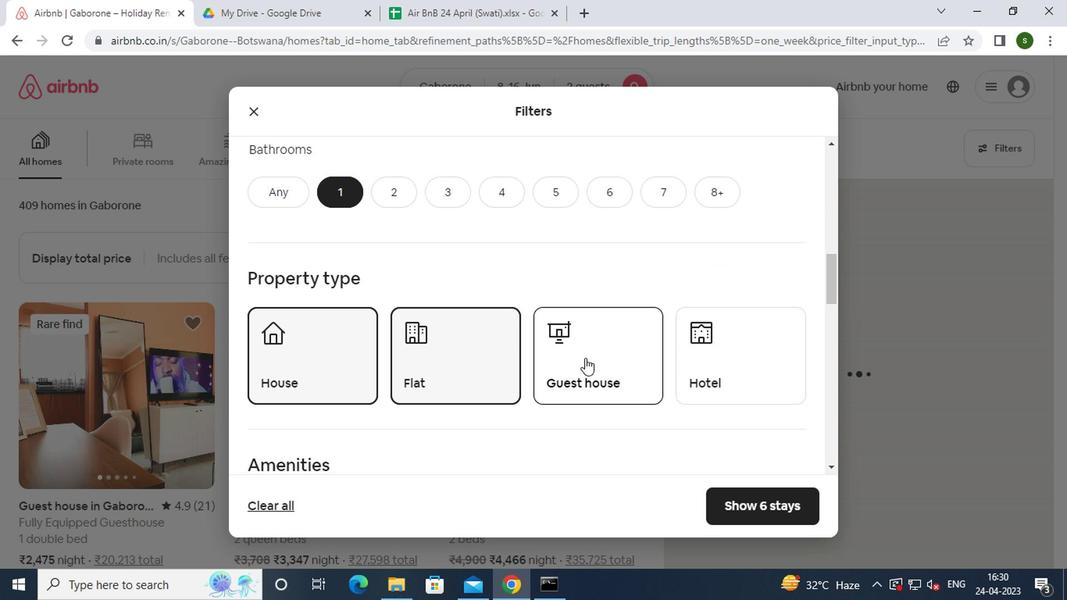 
Action: Mouse moved to (722, 335)
Screenshot: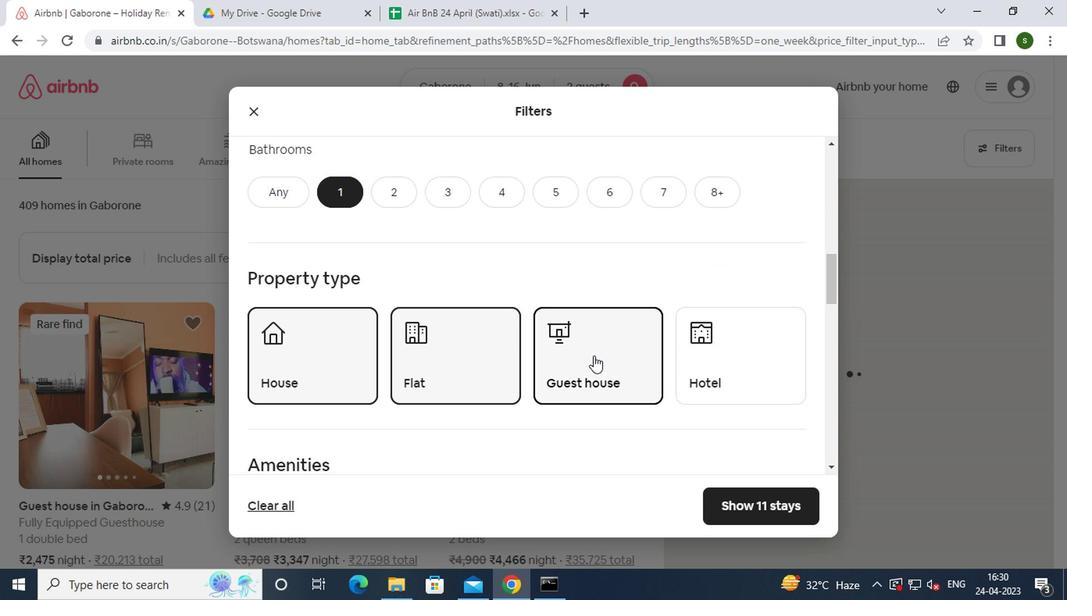 
Action: Mouse pressed left at (722, 335)
Screenshot: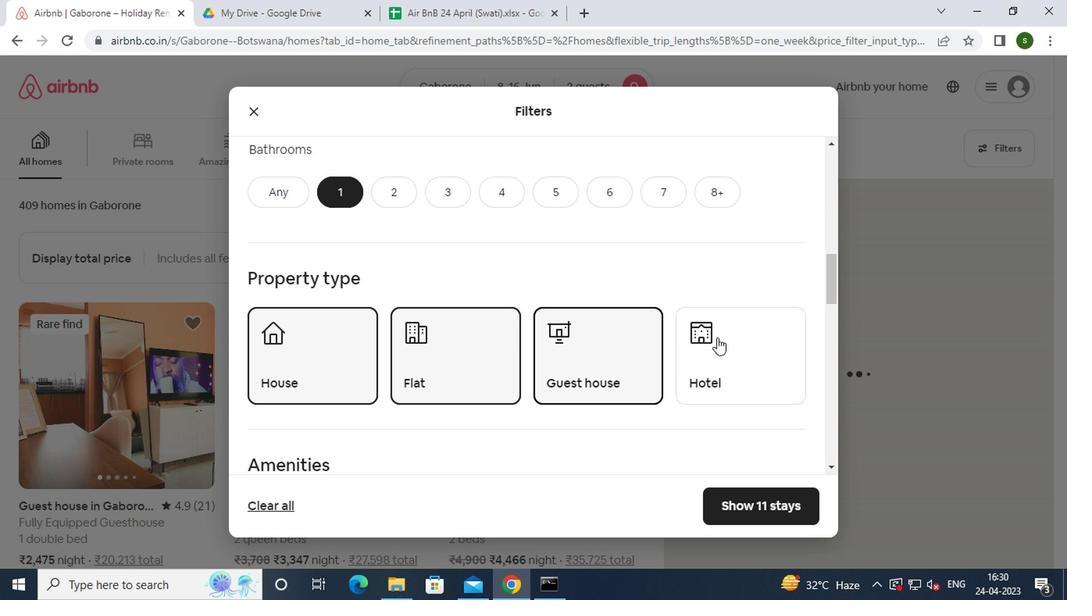 
Action: Mouse moved to (608, 343)
Screenshot: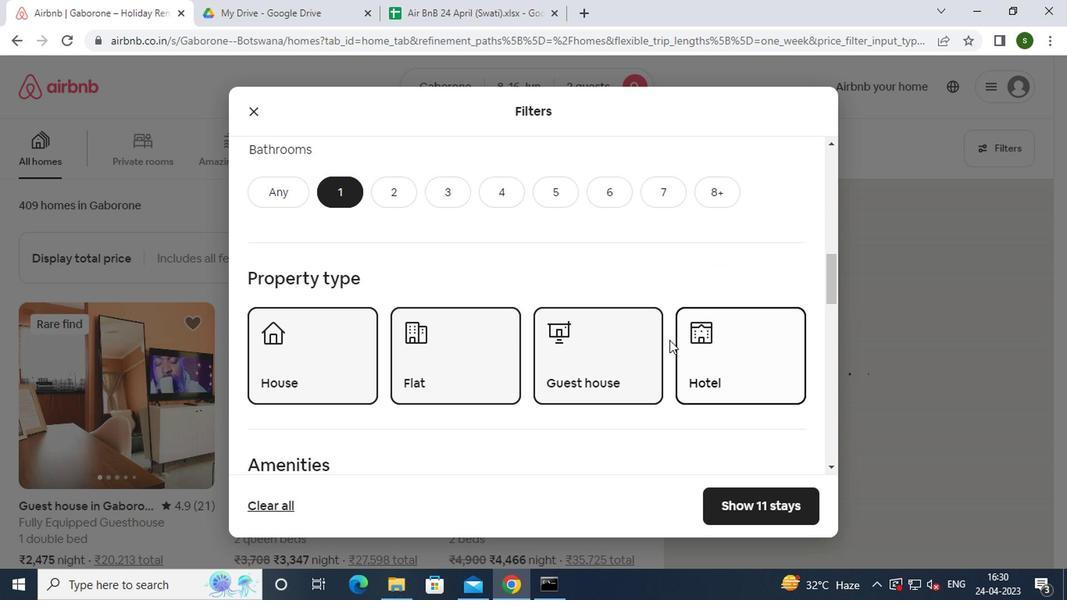 
Action: Mouse scrolled (608, 342) with delta (0, -1)
Screenshot: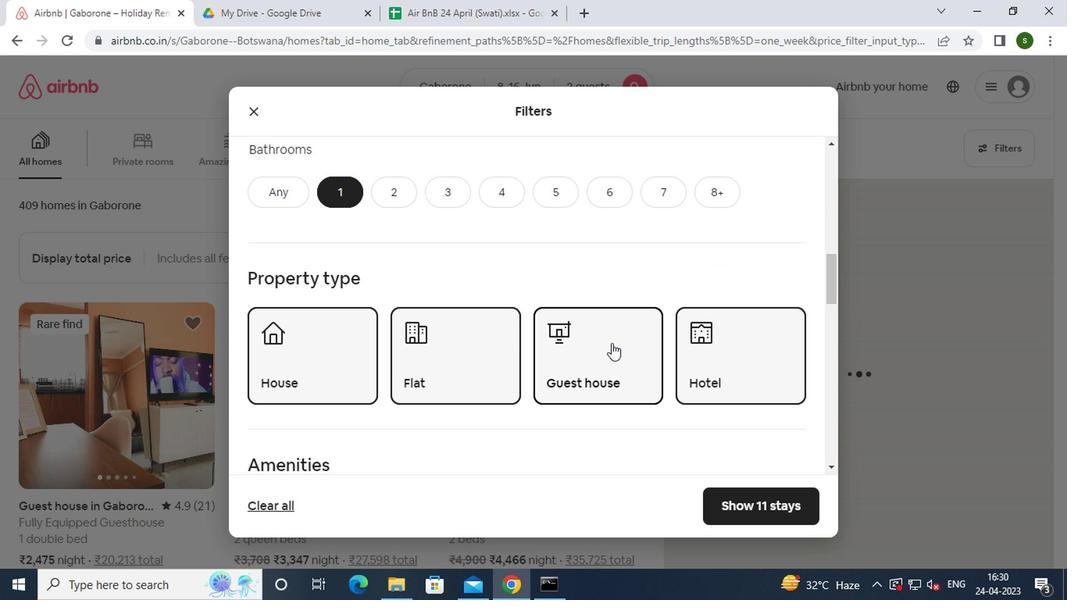 
Action: Mouse scrolled (608, 342) with delta (0, -1)
Screenshot: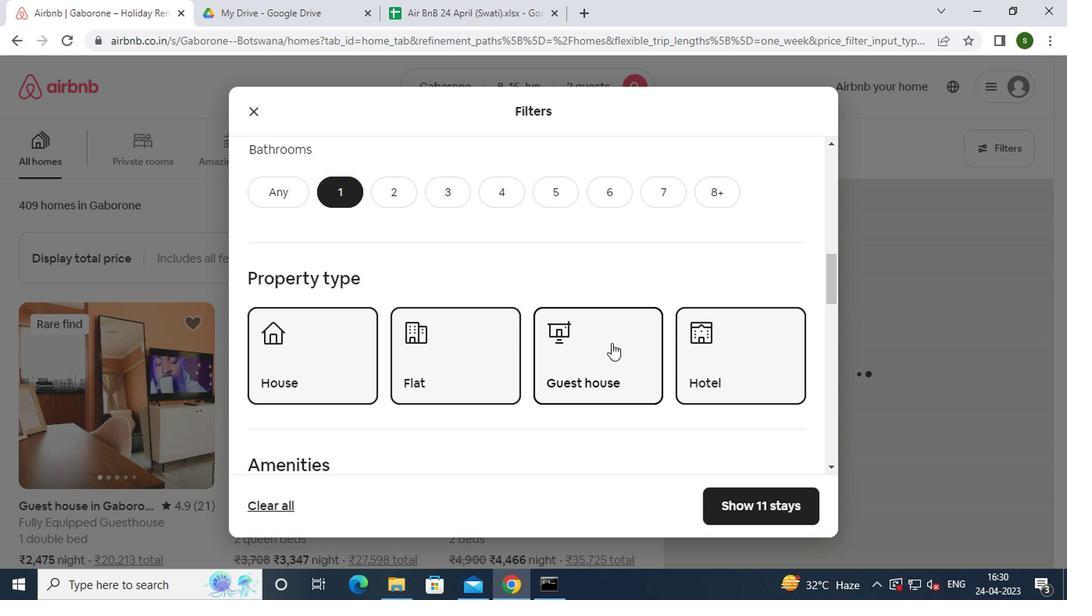 
Action: Mouse scrolled (608, 342) with delta (0, -1)
Screenshot: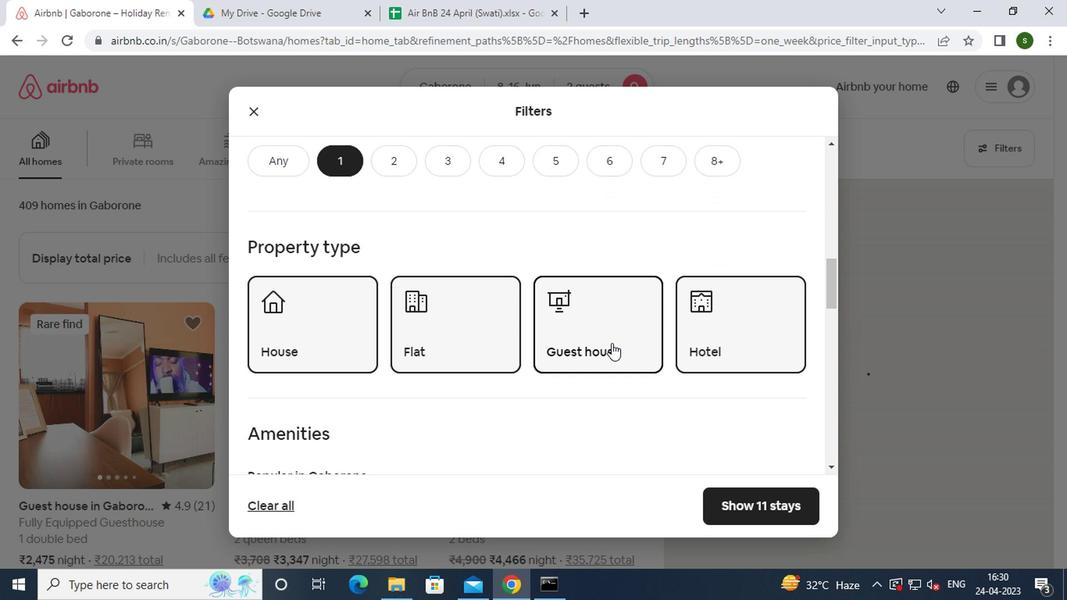 
Action: Mouse scrolled (608, 342) with delta (0, -1)
Screenshot: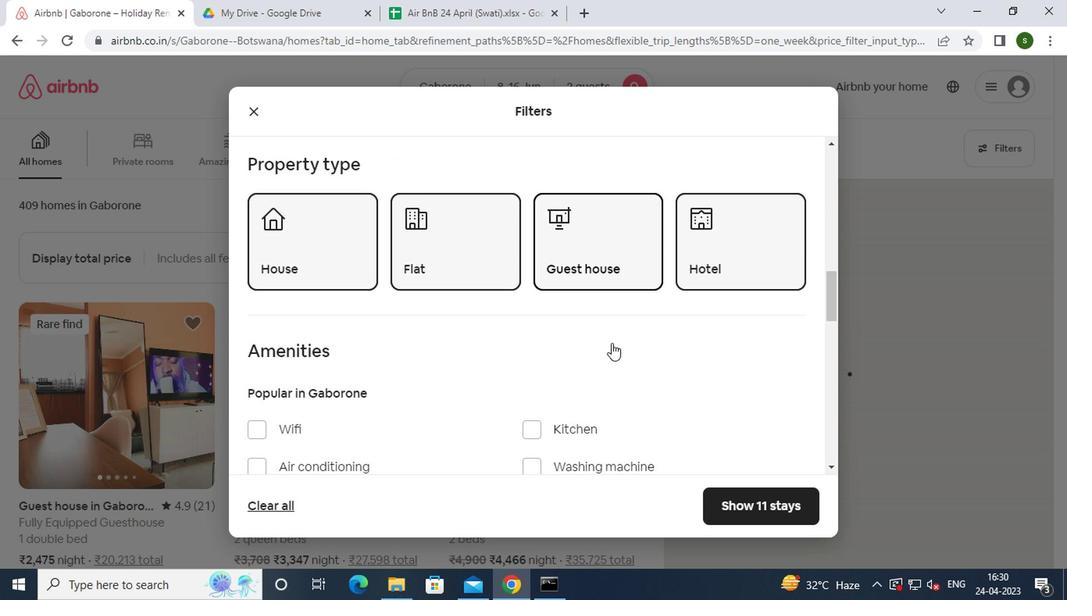 
Action: Mouse moved to (256, 232)
Screenshot: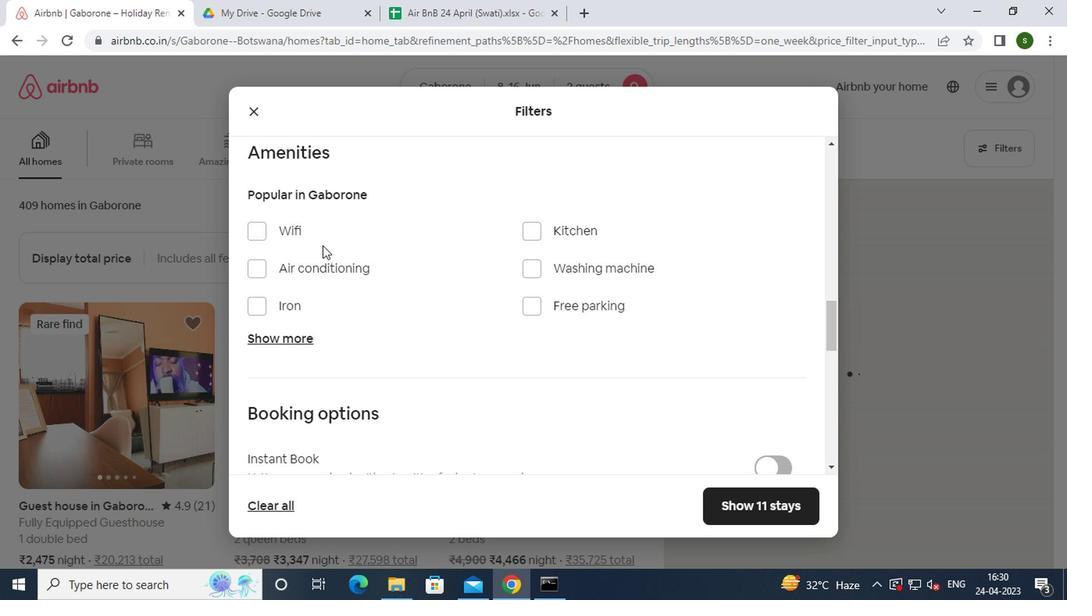 
Action: Mouse pressed left at (256, 232)
Screenshot: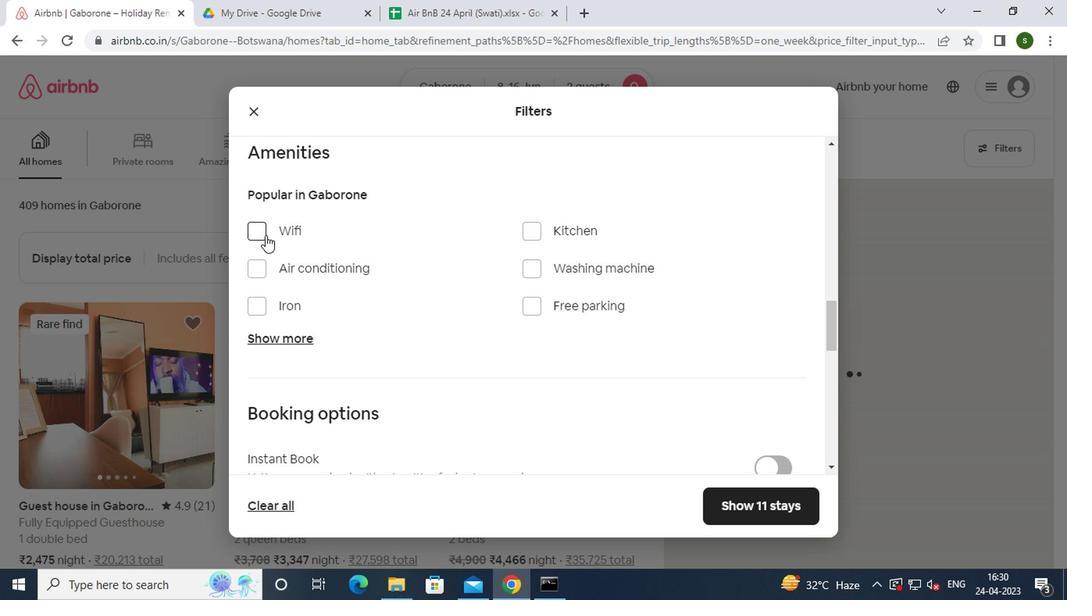 
Action: Mouse moved to (526, 270)
Screenshot: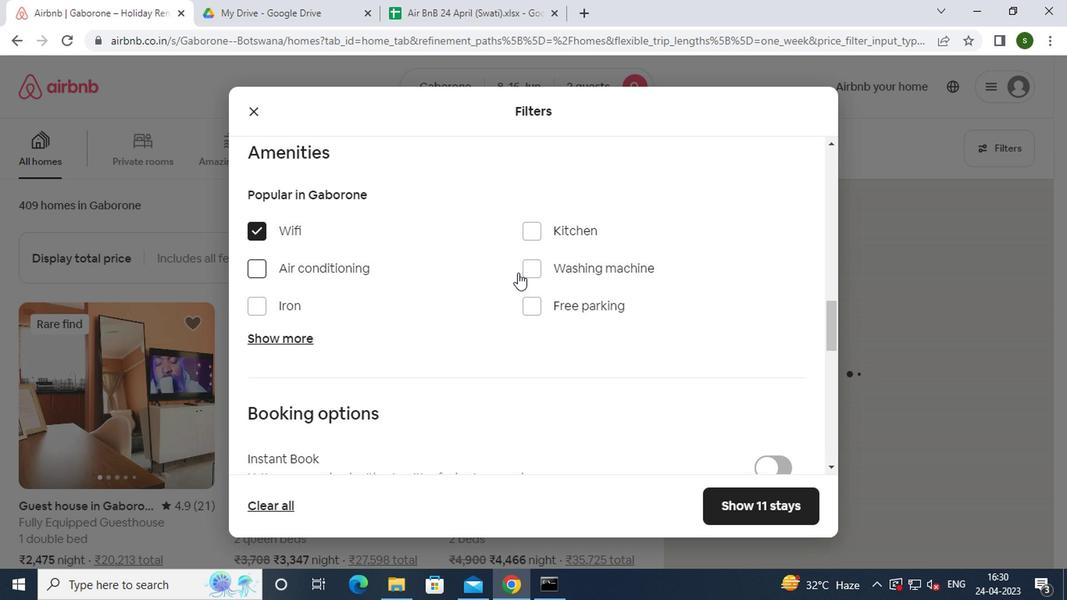 
Action: Mouse pressed left at (526, 270)
Screenshot: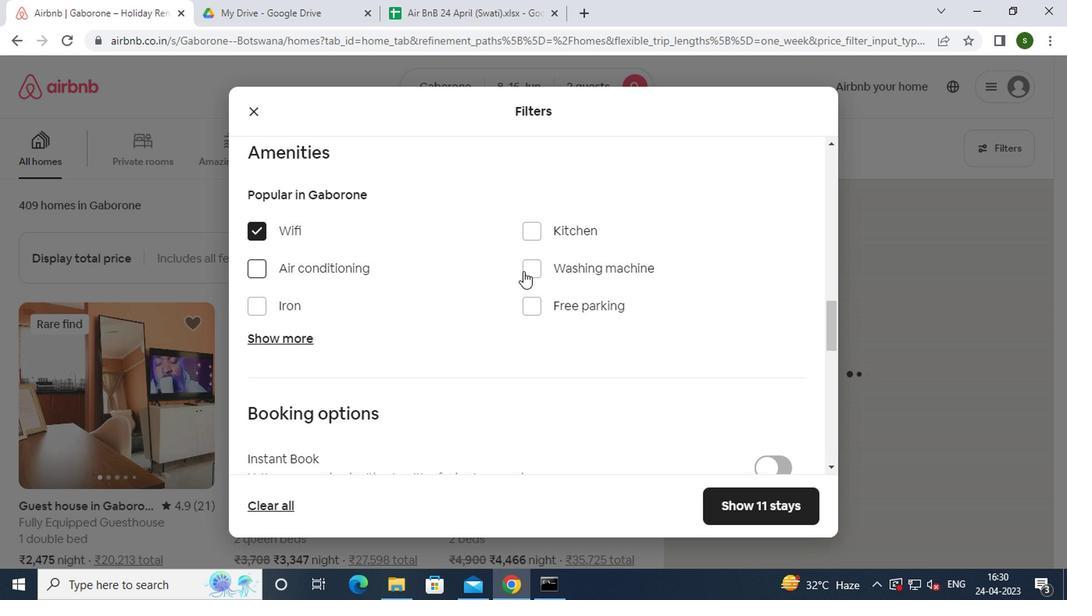 
Action: Mouse moved to (473, 291)
Screenshot: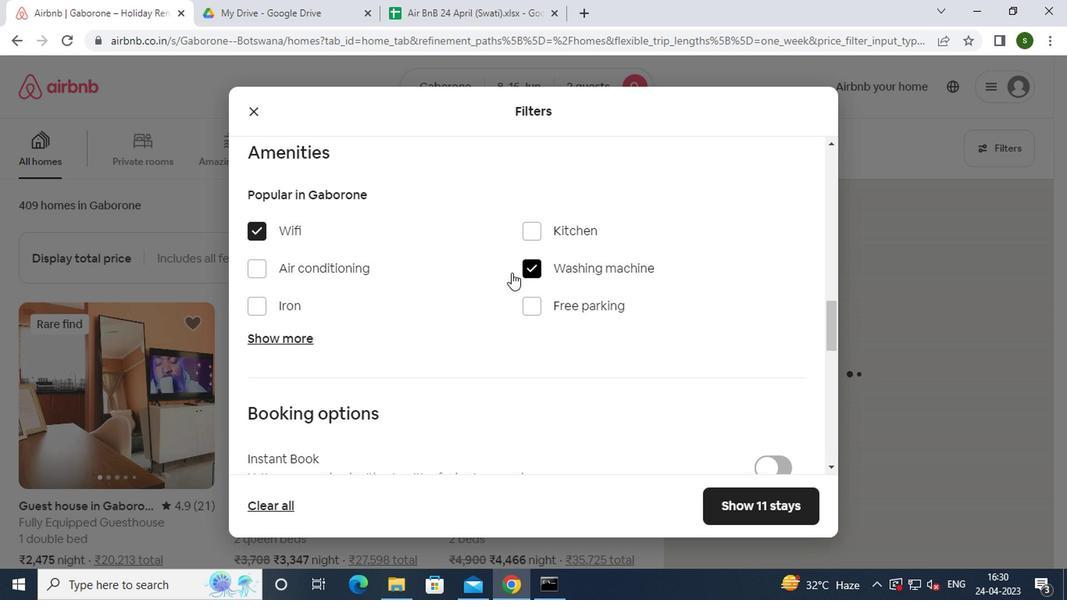 
Action: Mouse scrolled (473, 290) with delta (0, 0)
Screenshot: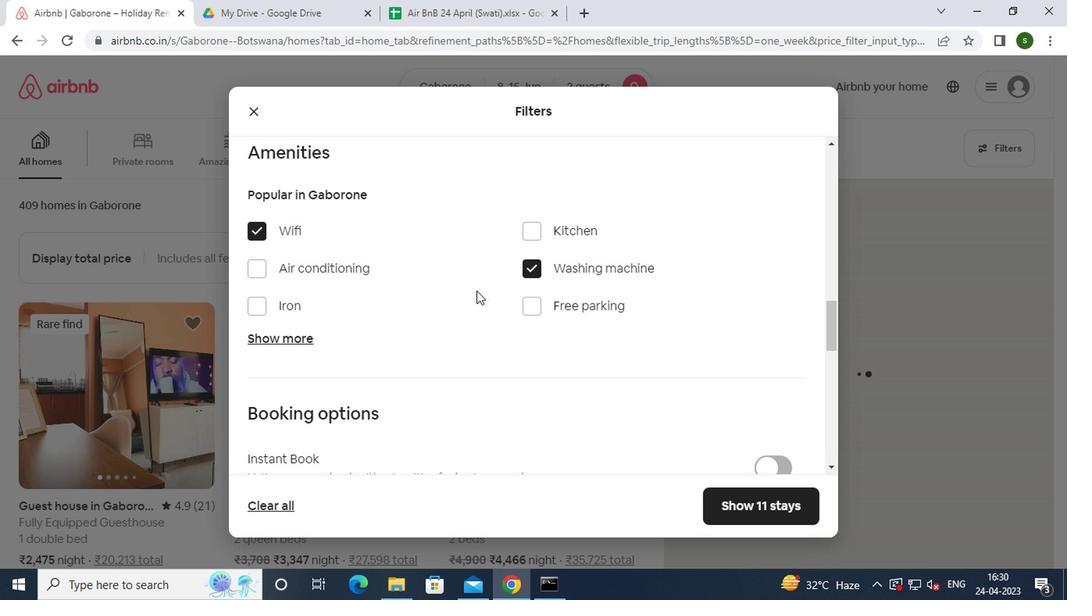 
Action: Mouse scrolled (473, 290) with delta (0, 0)
Screenshot: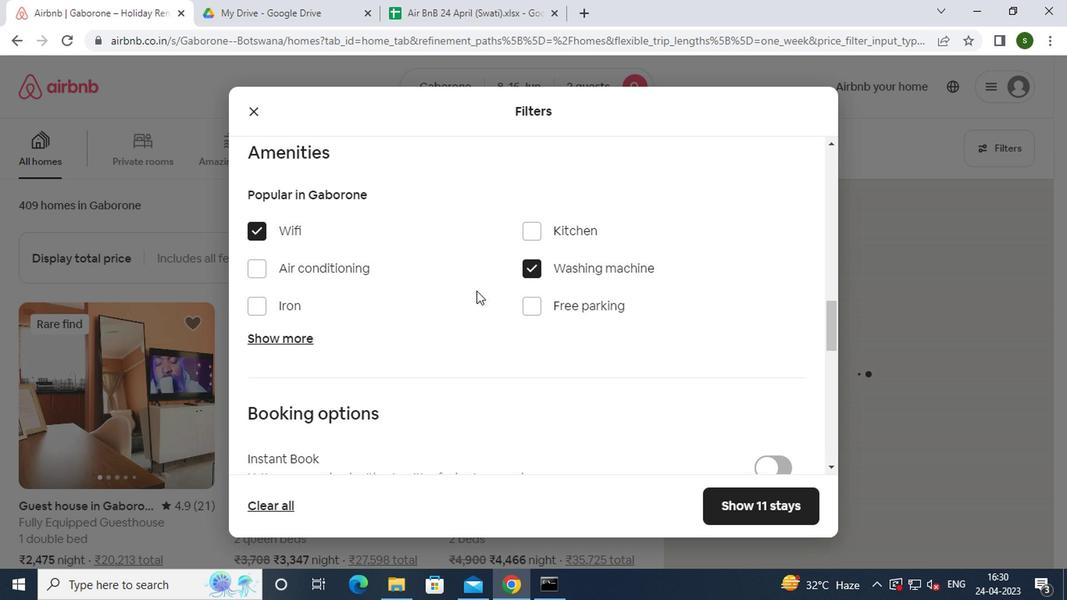 
Action: Mouse scrolled (473, 290) with delta (0, 0)
Screenshot: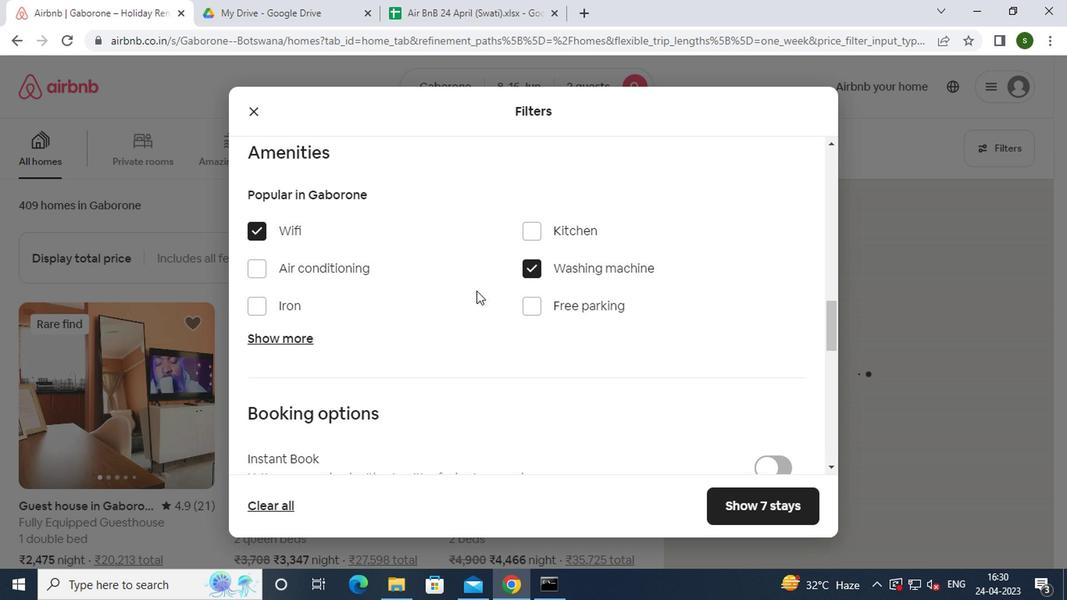 
Action: Mouse scrolled (473, 290) with delta (0, 0)
Screenshot: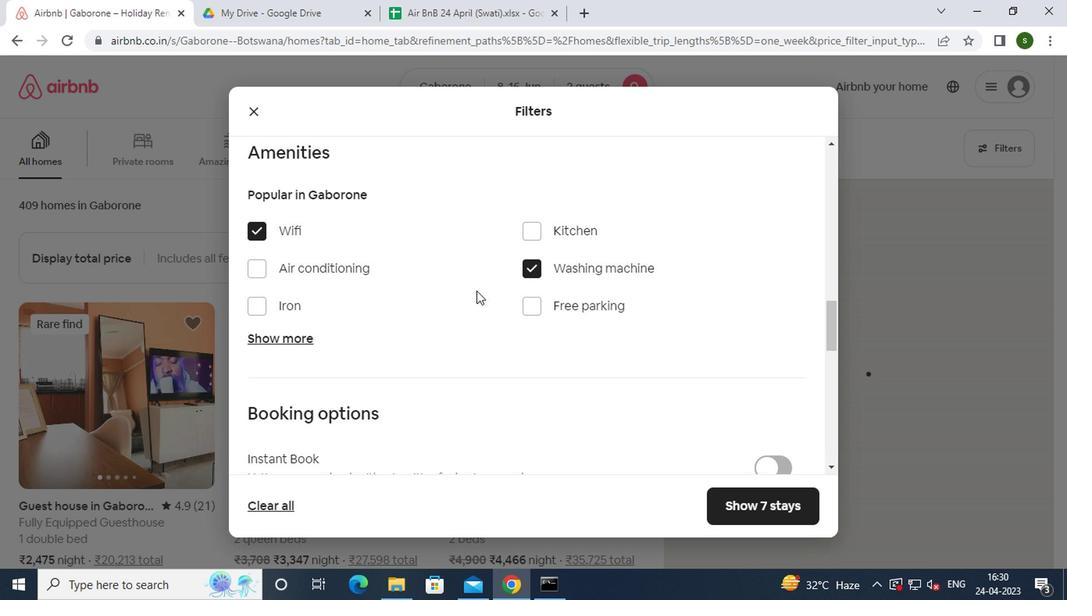 
Action: Mouse moved to (757, 209)
Screenshot: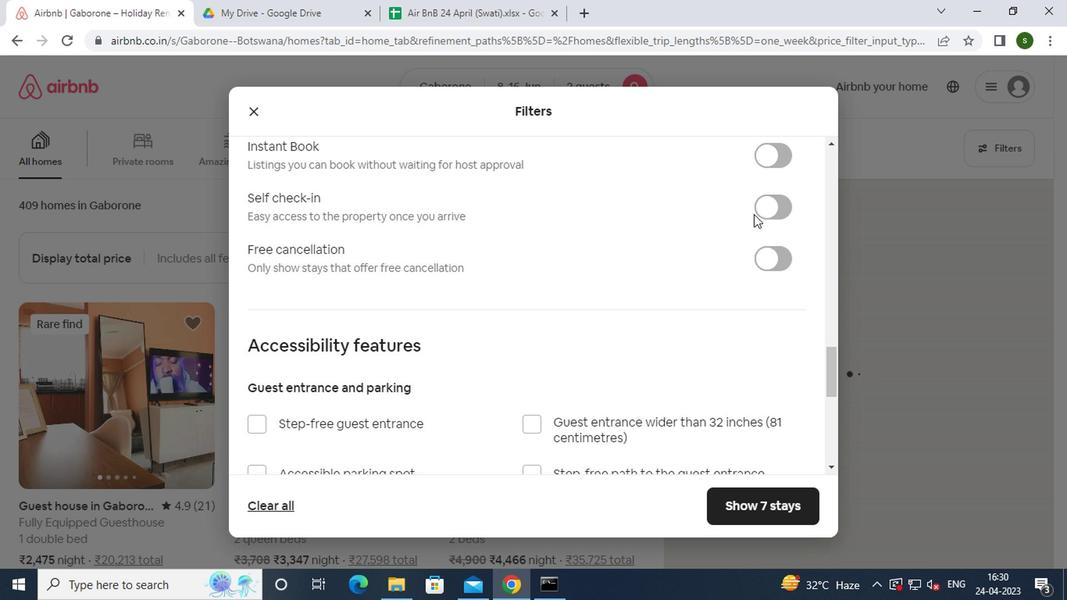 
Action: Mouse pressed left at (757, 209)
Screenshot: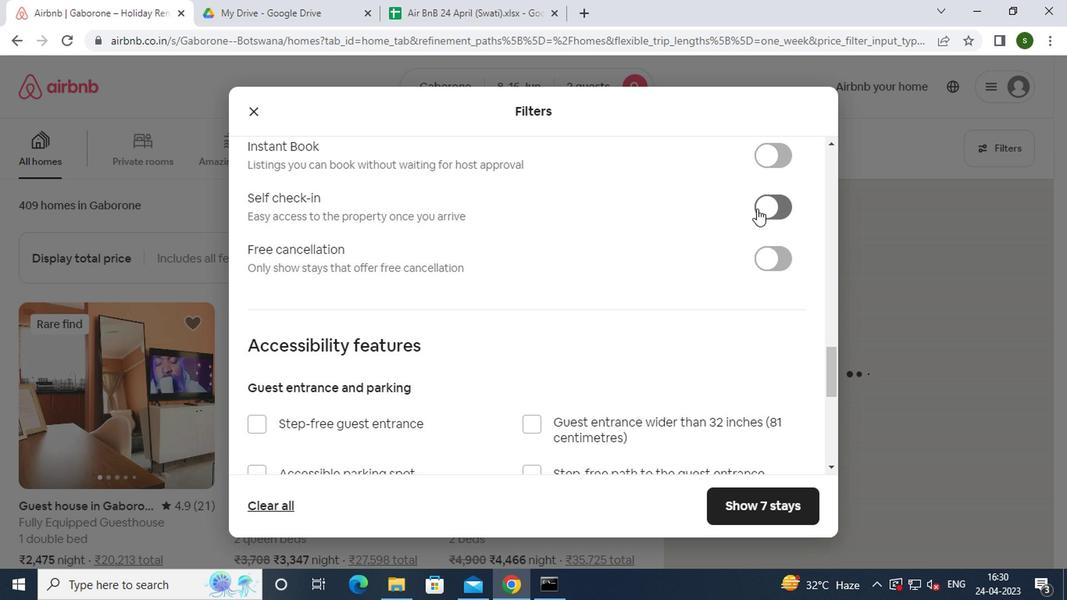 
Action: Mouse moved to (678, 252)
Screenshot: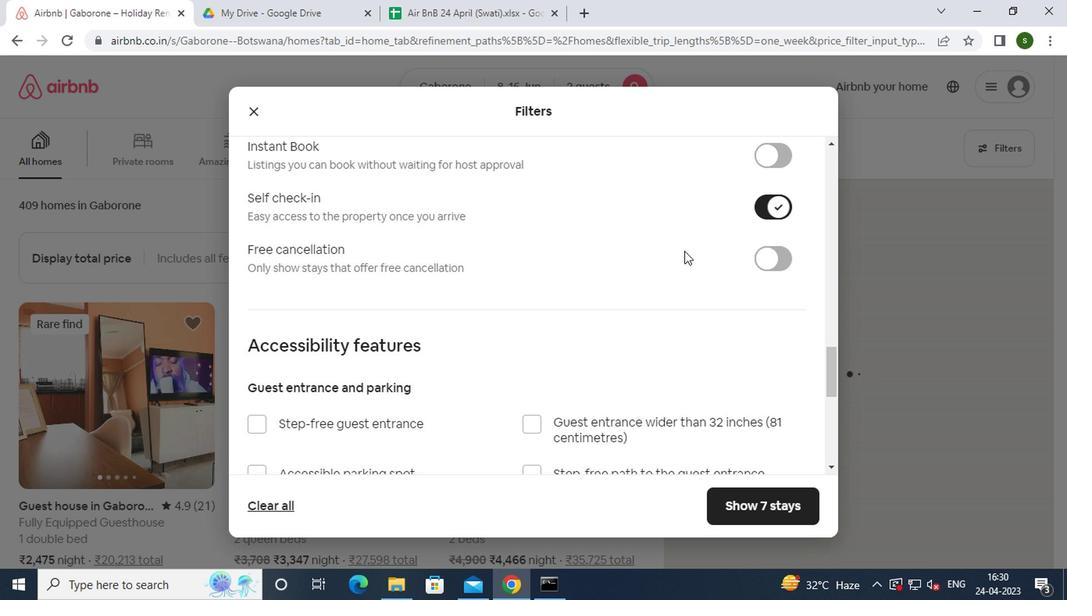 
Action: Mouse scrolled (678, 252) with delta (0, 0)
Screenshot: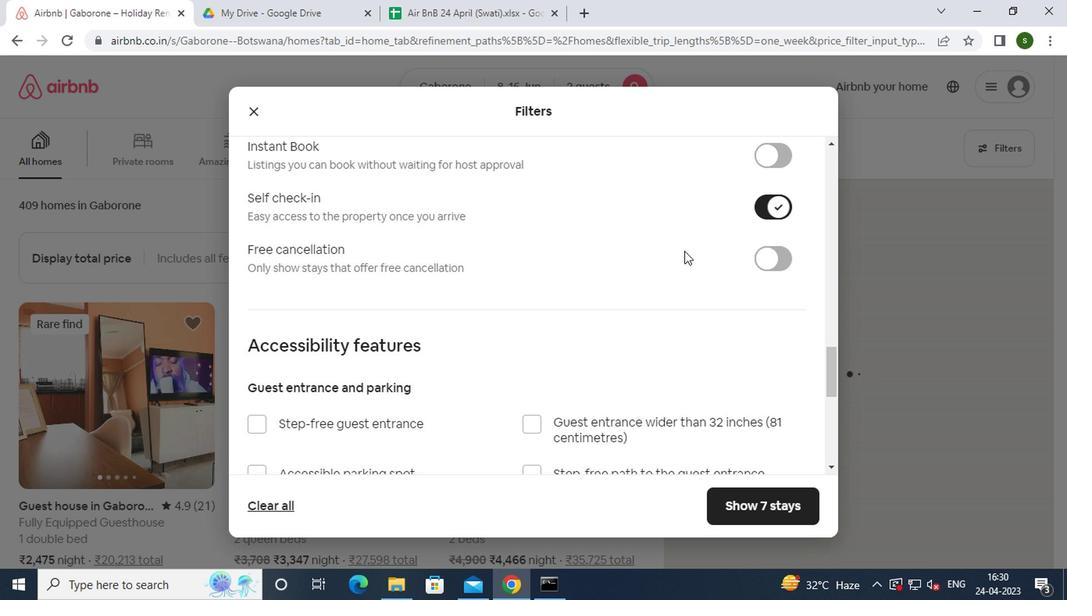 
Action: Mouse moved to (678, 254)
Screenshot: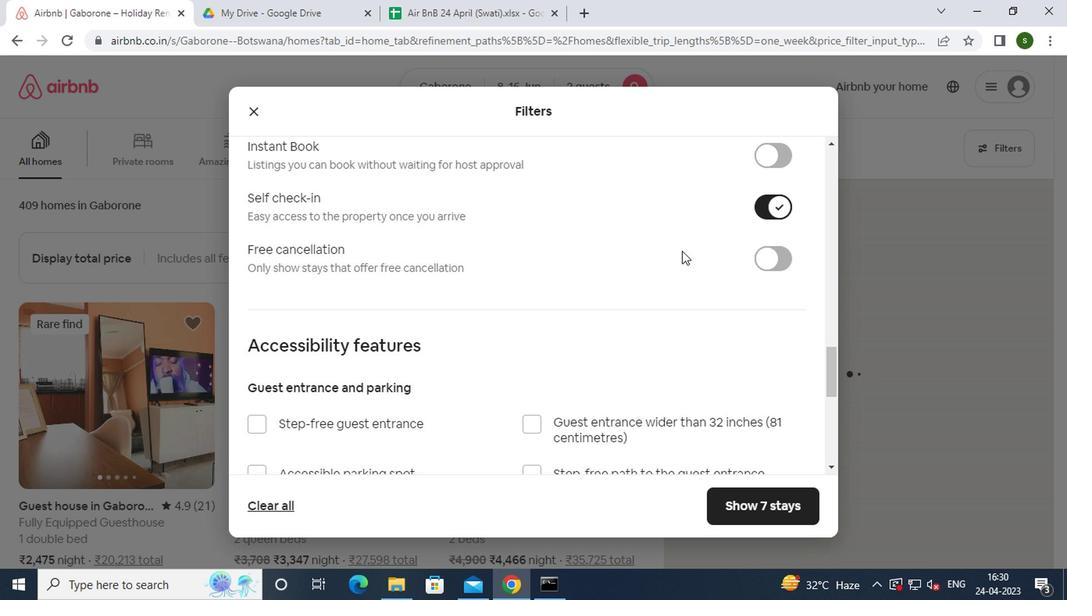 
Action: Mouse scrolled (678, 252) with delta (0, -1)
Screenshot: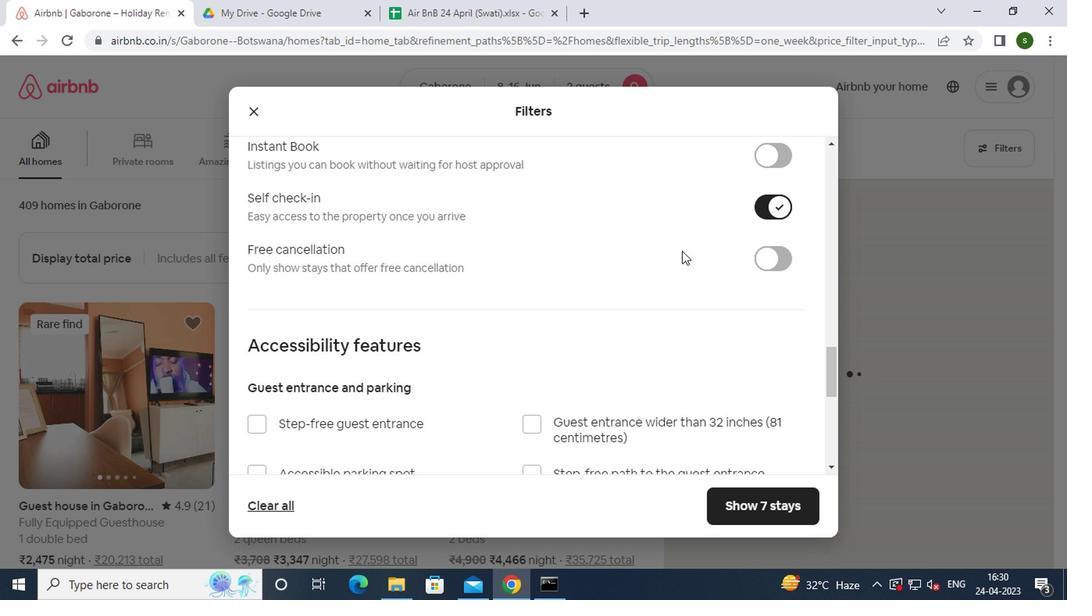 
Action: Mouse moved to (677, 255)
Screenshot: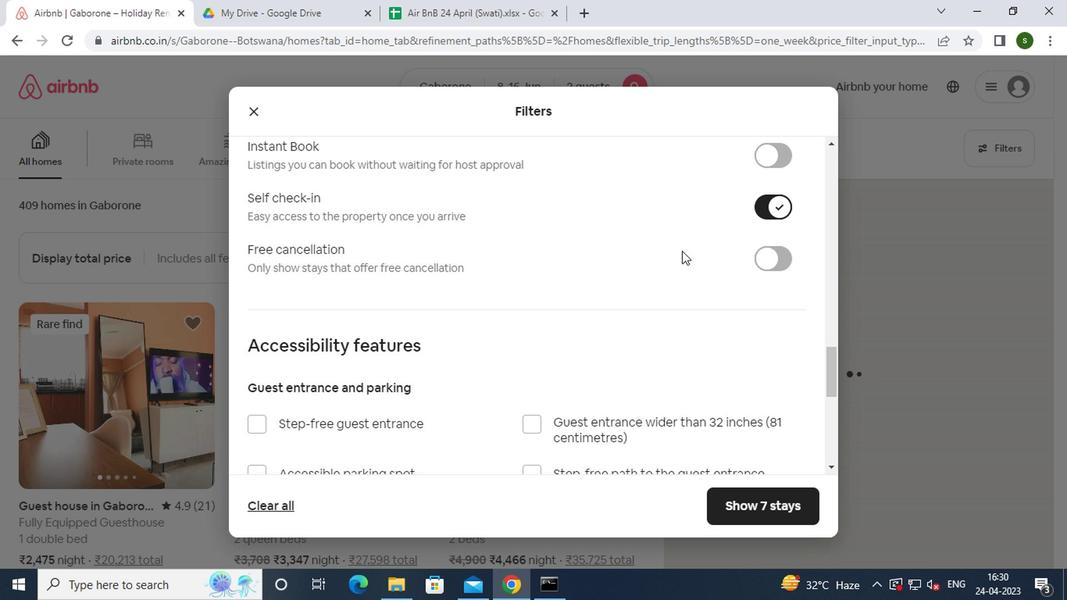 
Action: Mouse scrolled (677, 254) with delta (0, -1)
Screenshot: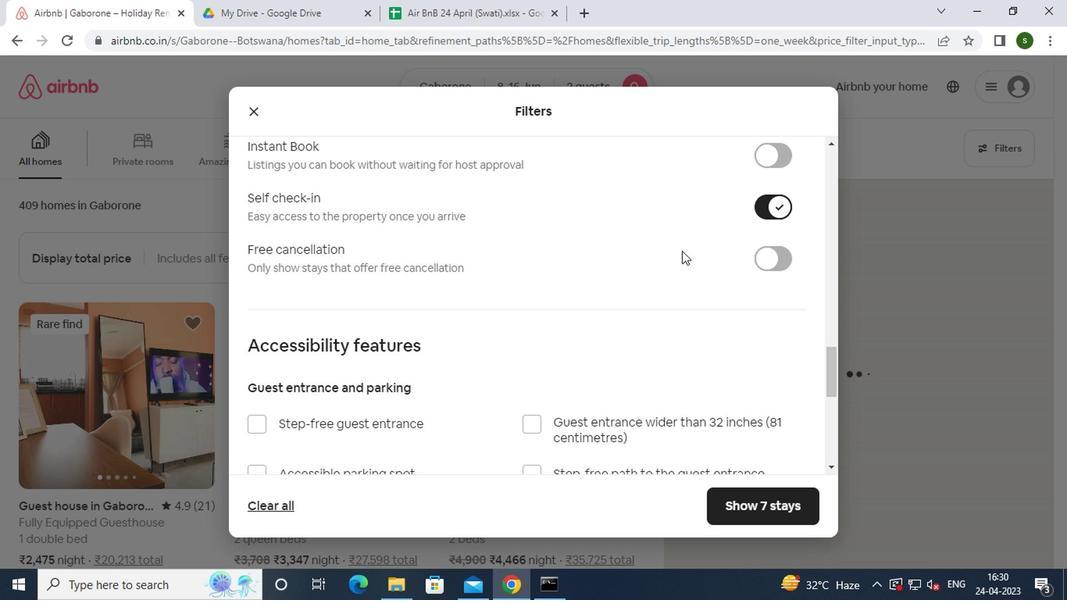 
Action: Mouse scrolled (677, 254) with delta (0, -1)
Screenshot: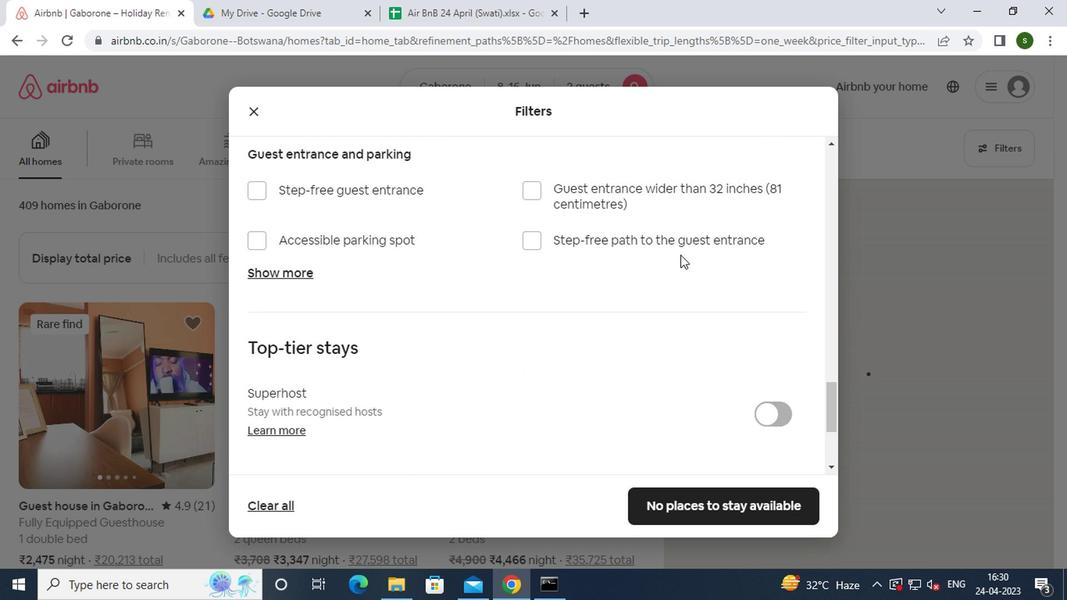 
Action: Mouse scrolled (677, 254) with delta (0, -1)
Screenshot: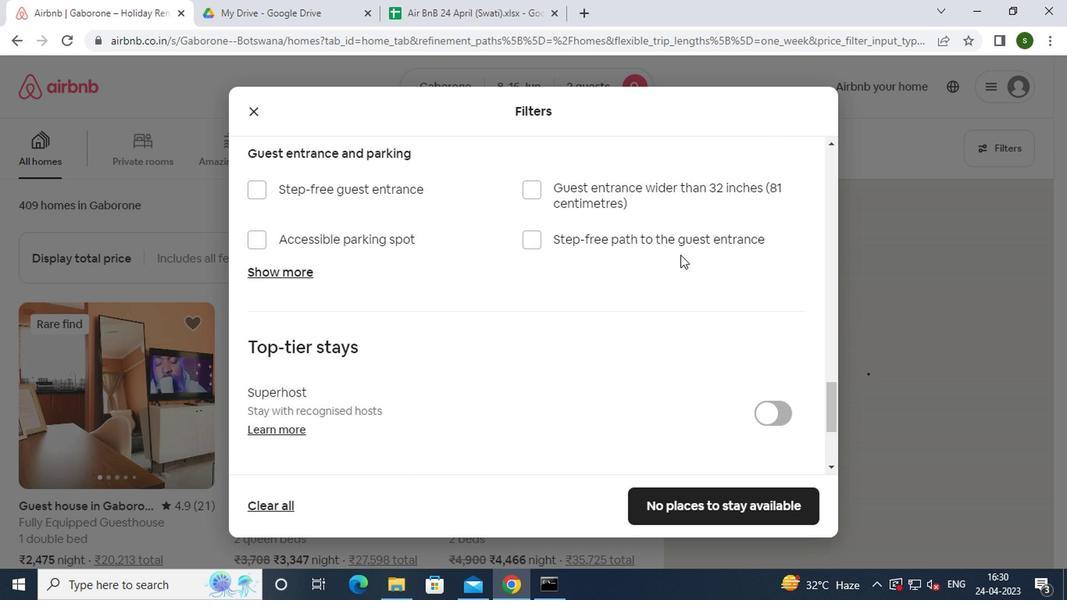 
Action: Mouse scrolled (677, 254) with delta (0, -1)
Screenshot: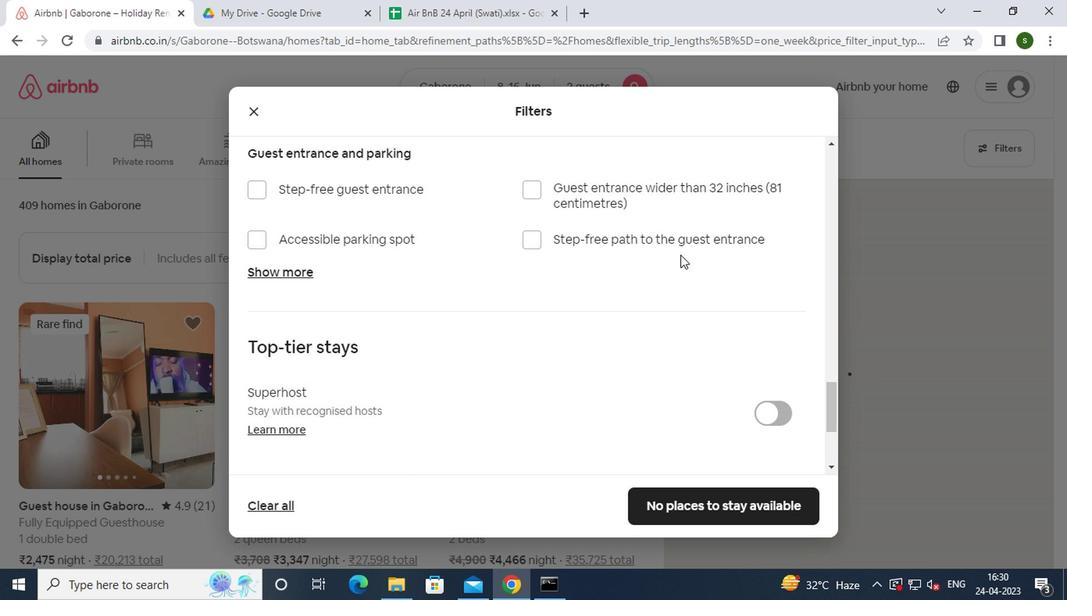
Action: Mouse scrolled (677, 254) with delta (0, -1)
Screenshot: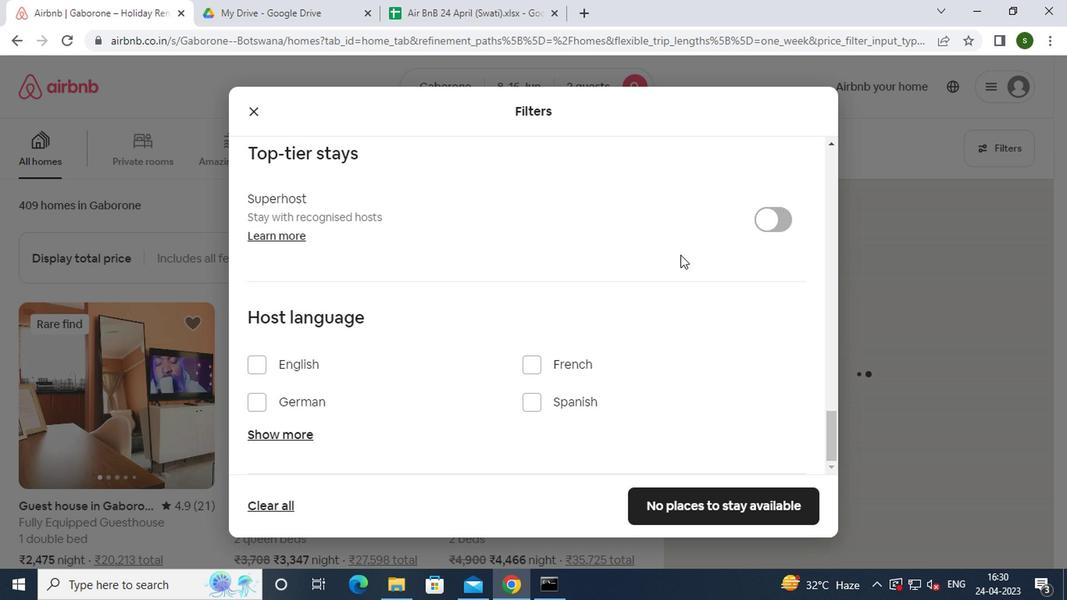 
Action: Mouse moved to (279, 362)
Screenshot: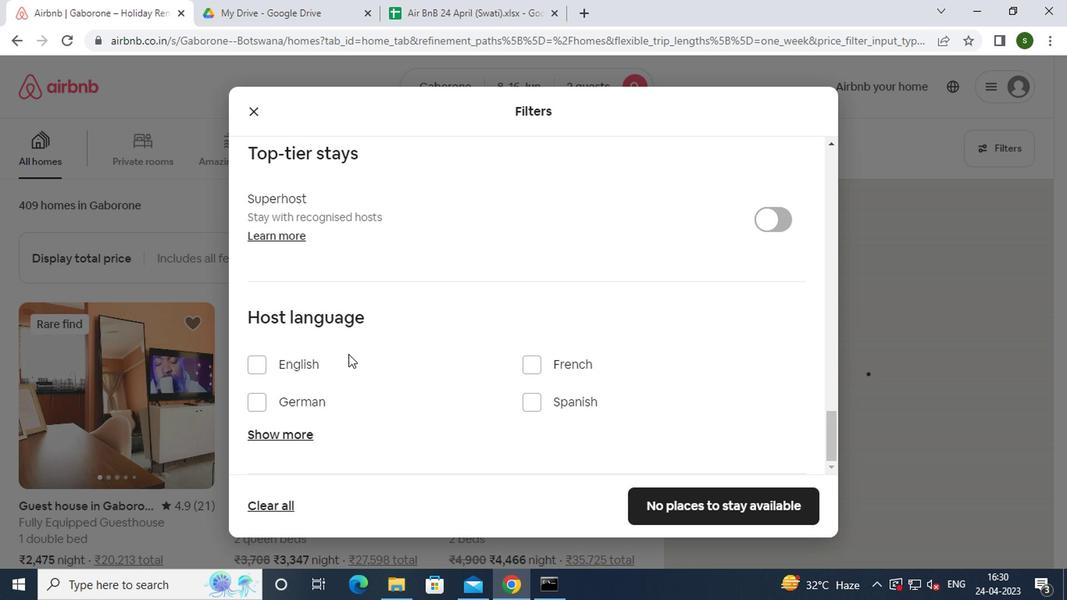 
Action: Mouse pressed left at (279, 362)
Screenshot: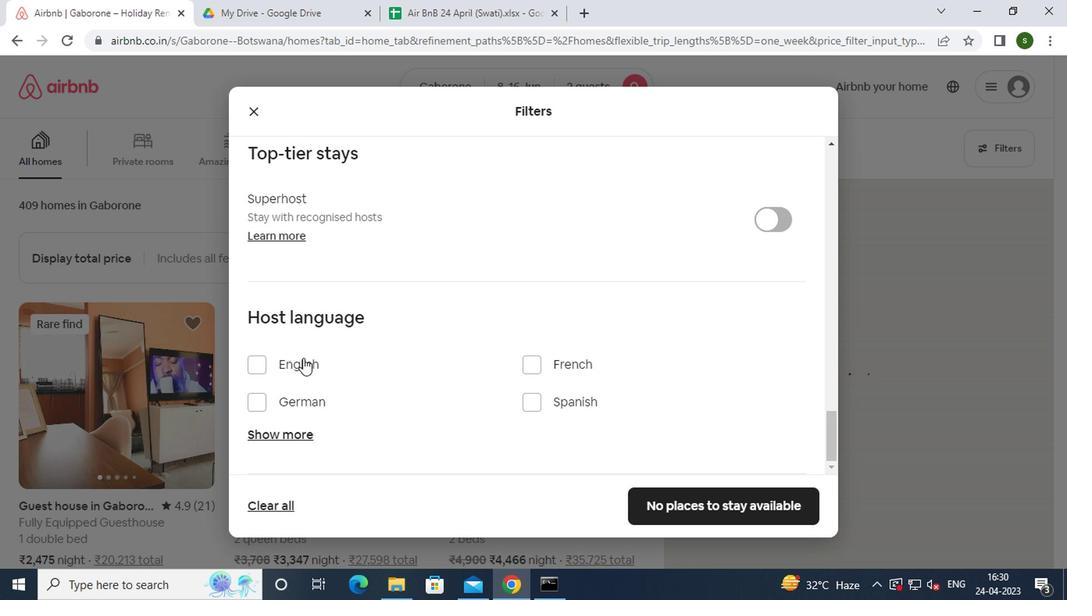 
Action: Mouse moved to (653, 494)
Screenshot: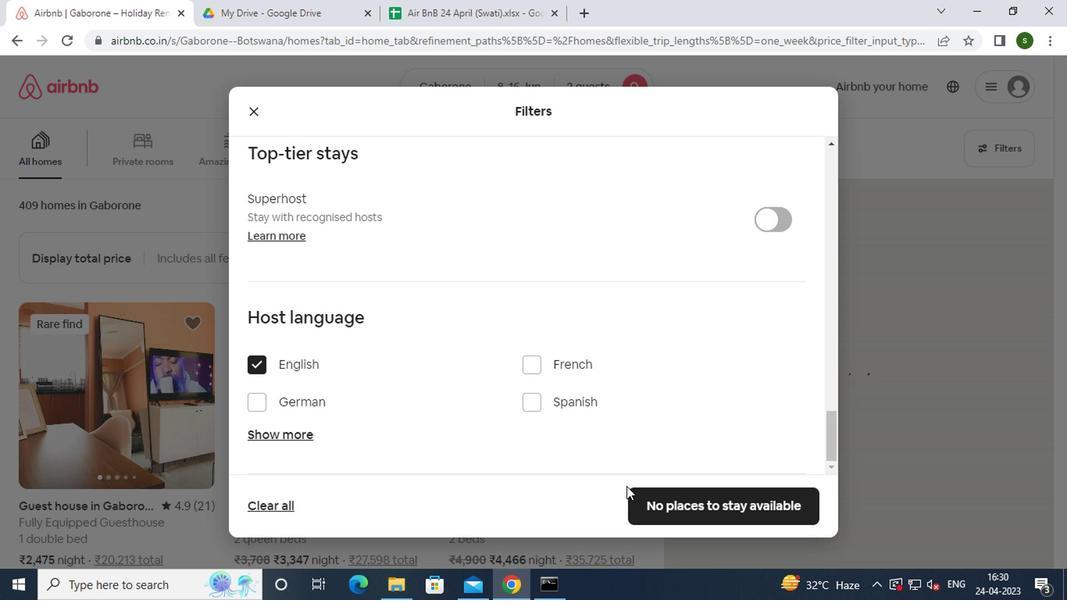 
Action: Mouse pressed left at (653, 494)
Screenshot: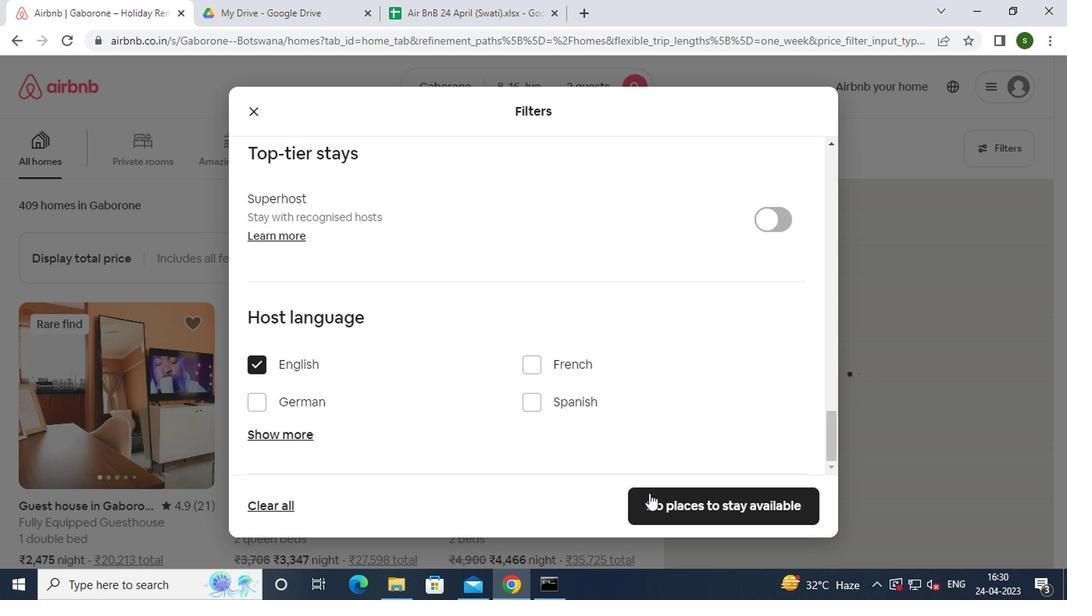 
Action: Mouse moved to (524, 158)
Screenshot: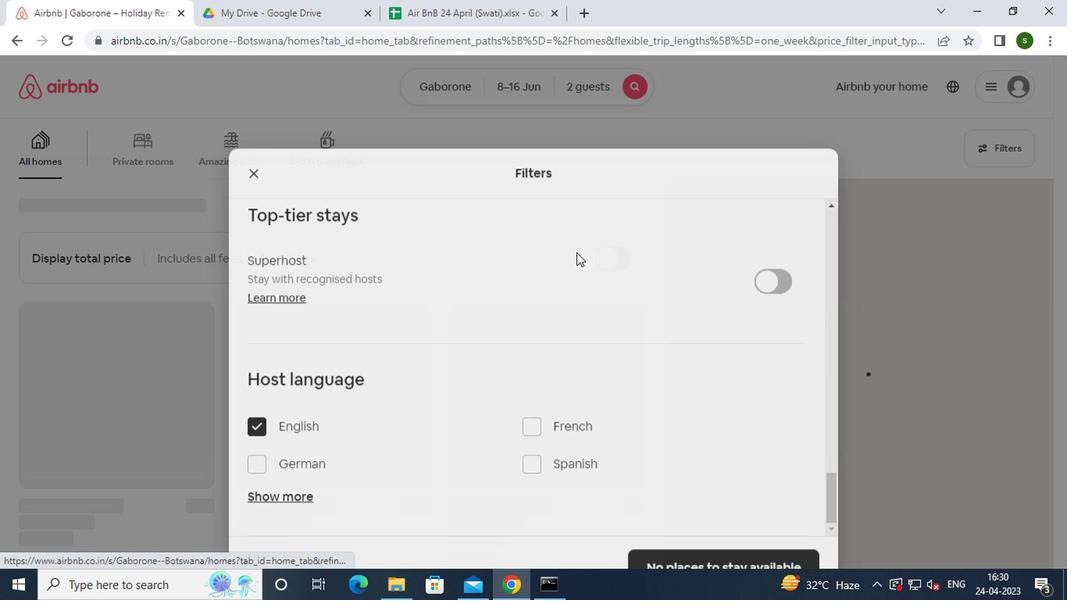 
